 Task: Search one way flight ticket for 3 adults, 3 children in business from Marion: Veterans Airport Of Southern Illinois (williamson County Regional Airport) to Raleigh: Raleigh-durham International Airport on 8-5-2023. Choice of flights is Singapure airlines. Number of bags: 4 checked bags. Price is upto 94000. Outbound departure time preference is 21:45.
Action: Mouse moved to (267, 260)
Screenshot: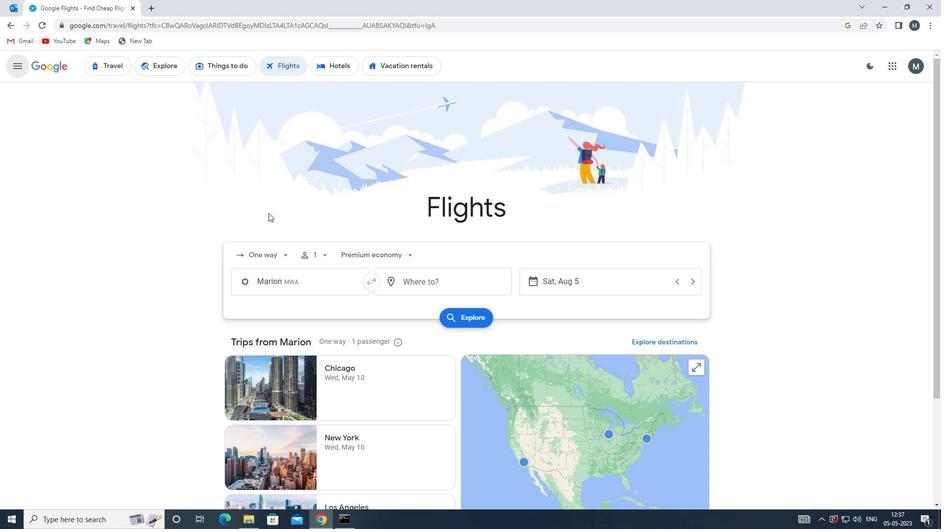 
Action: Mouse pressed left at (267, 260)
Screenshot: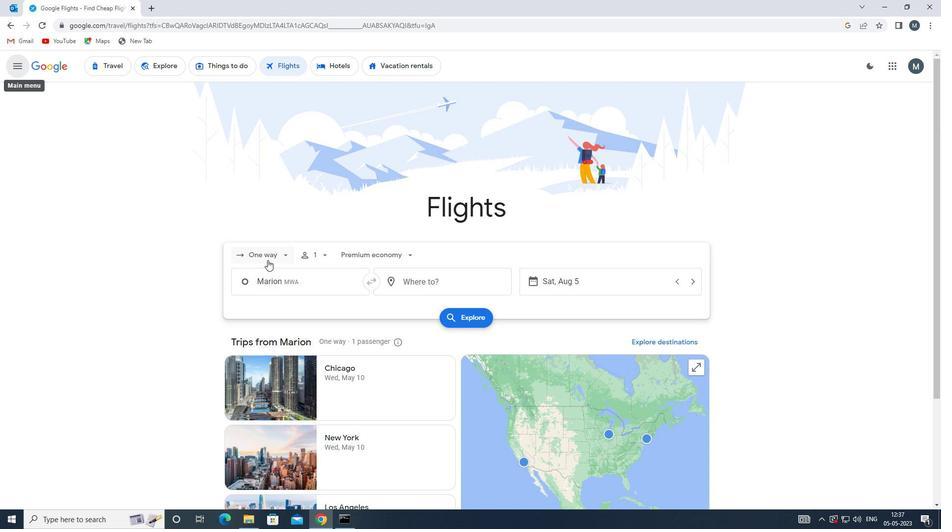 
Action: Mouse moved to (264, 302)
Screenshot: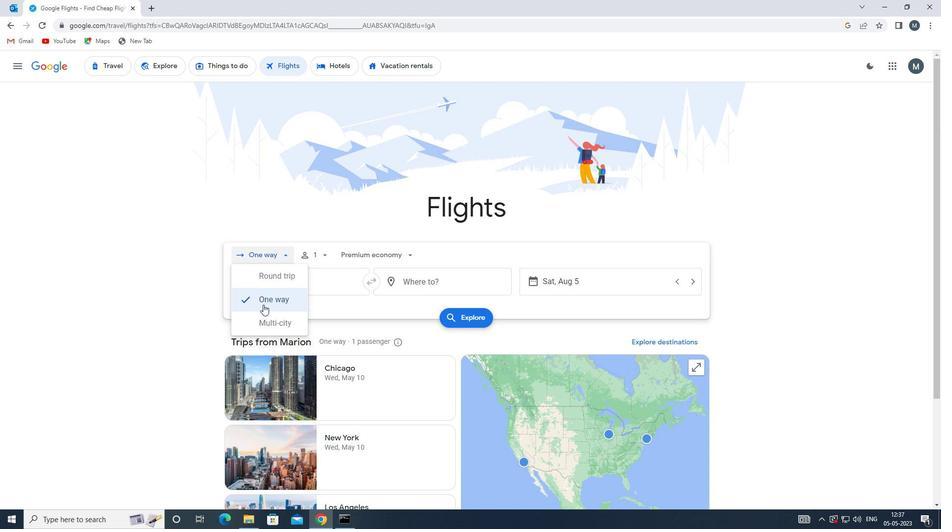 
Action: Mouse pressed left at (264, 302)
Screenshot: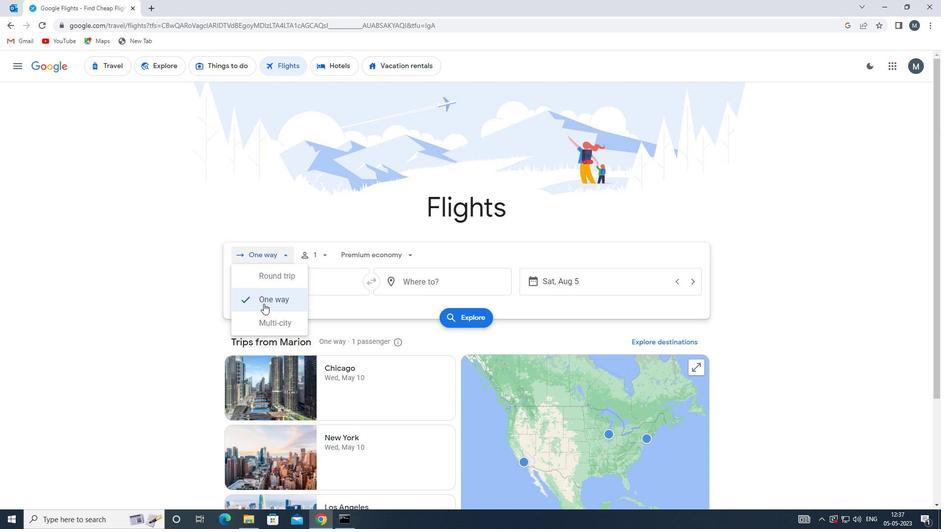 
Action: Mouse moved to (322, 257)
Screenshot: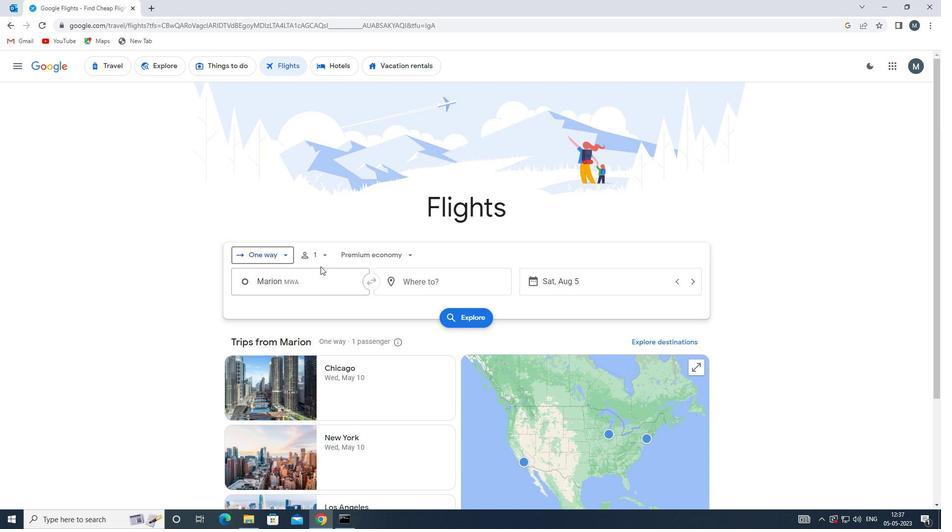 
Action: Mouse pressed left at (322, 257)
Screenshot: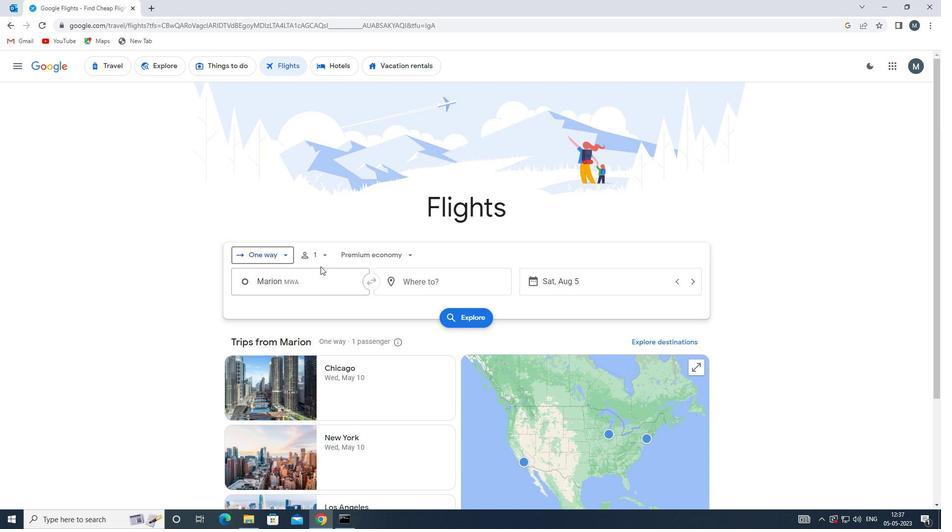 
Action: Mouse moved to (397, 280)
Screenshot: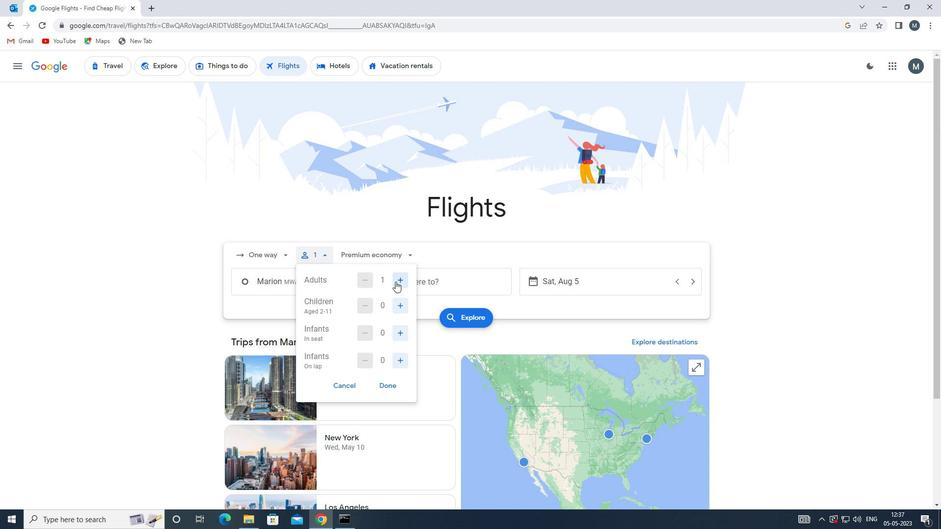
Action: Mouse pressed left at (397, 280)
Screenshot: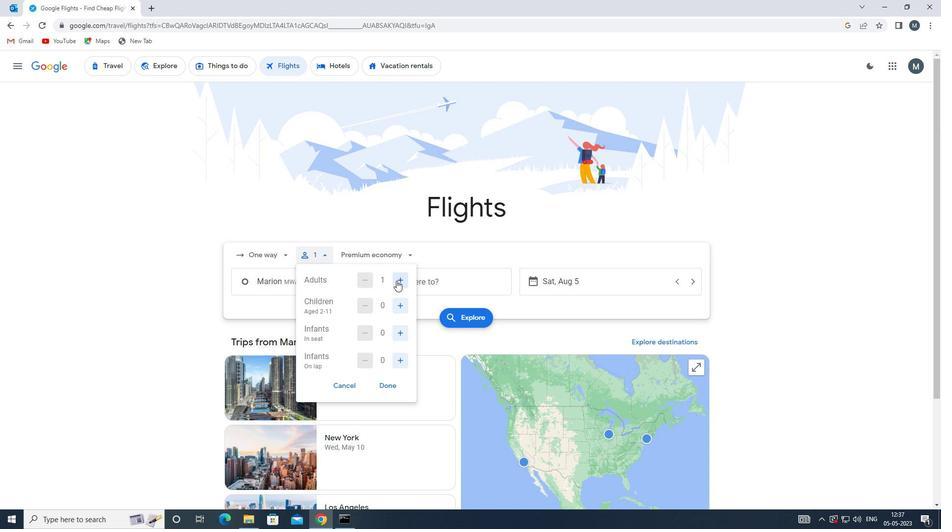 
Action: Mouse moved to (397, 280)
Screenshot: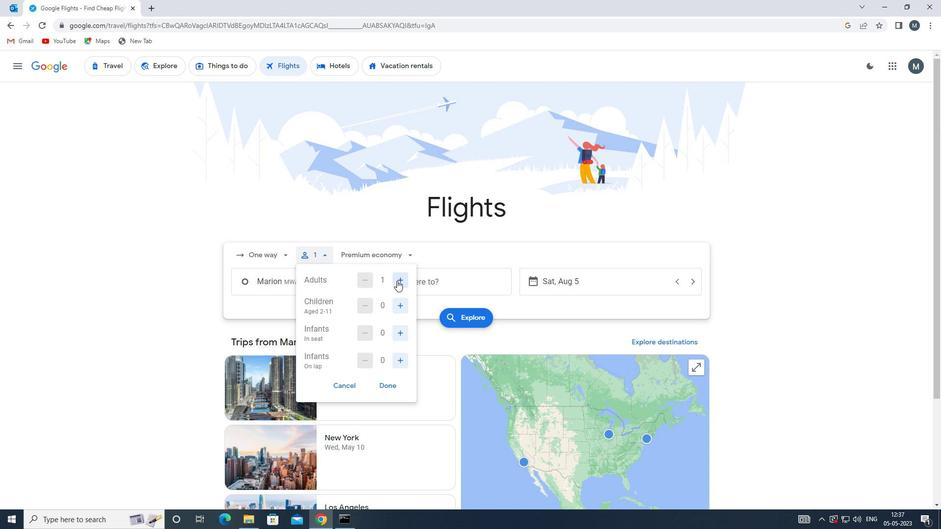 
Action: Mouse pressed left at (397, 280)
Screenshot: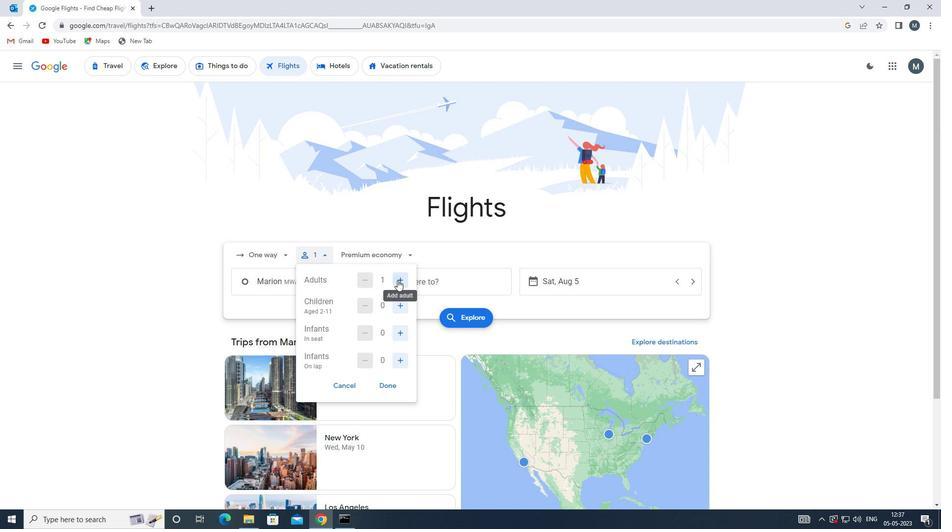 
Action: Mouse moved to (403, 306)
Screenshot: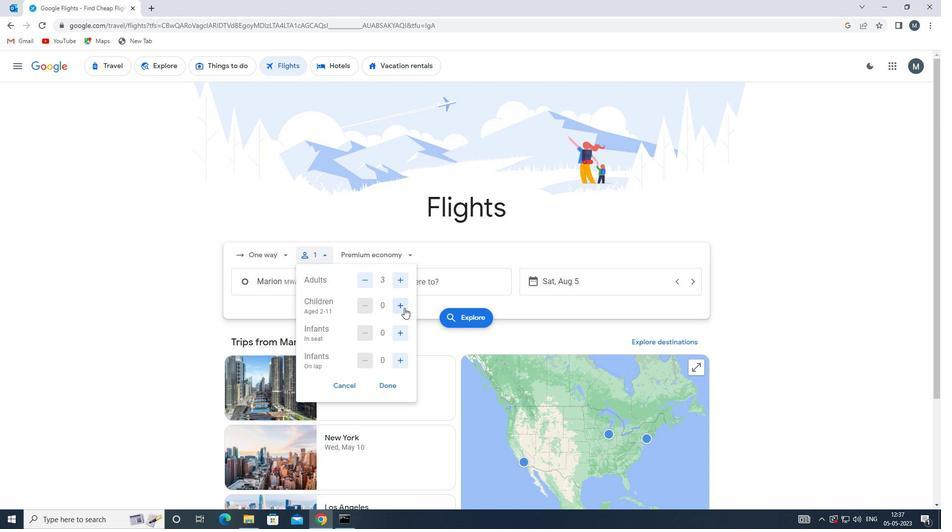 
Action: Mouse pressed left at (403, 306)
Screenshot: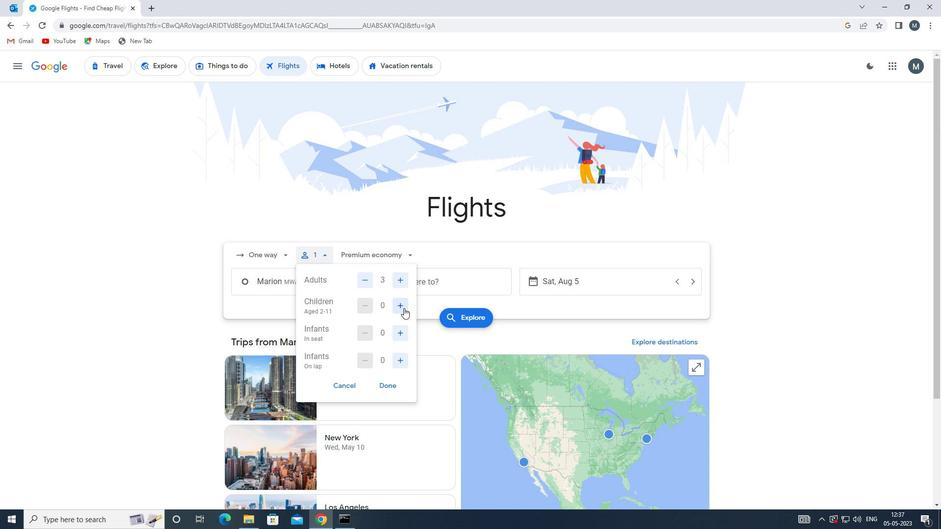 
Action: Mouse pressed left at (403, 306)
Screenshot: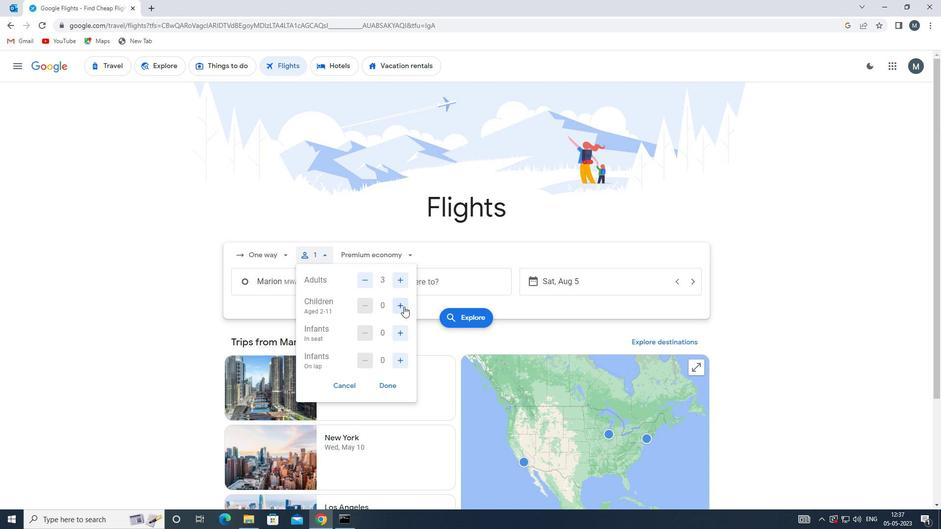 
Action: Mouse moved to (403, 306)
Screenshot: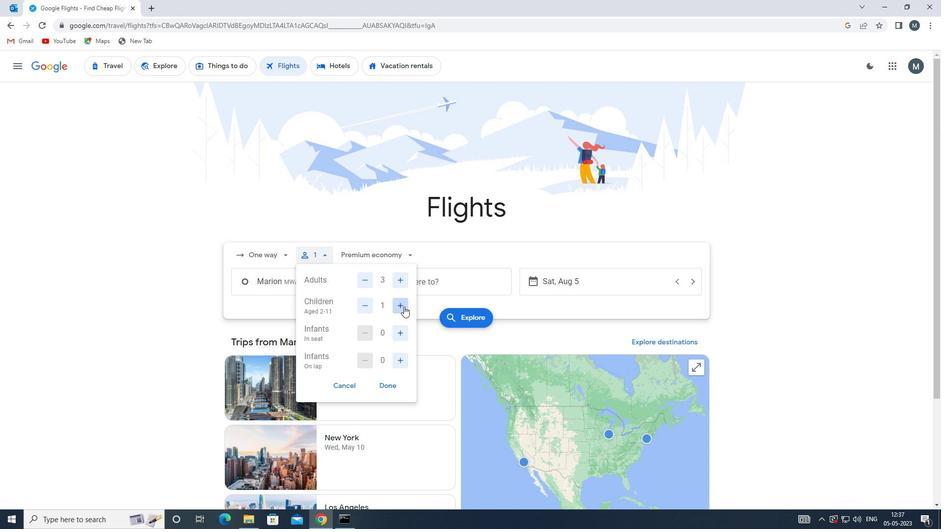 
Action: Mouse pressed left at (403, 306)
Screenshot: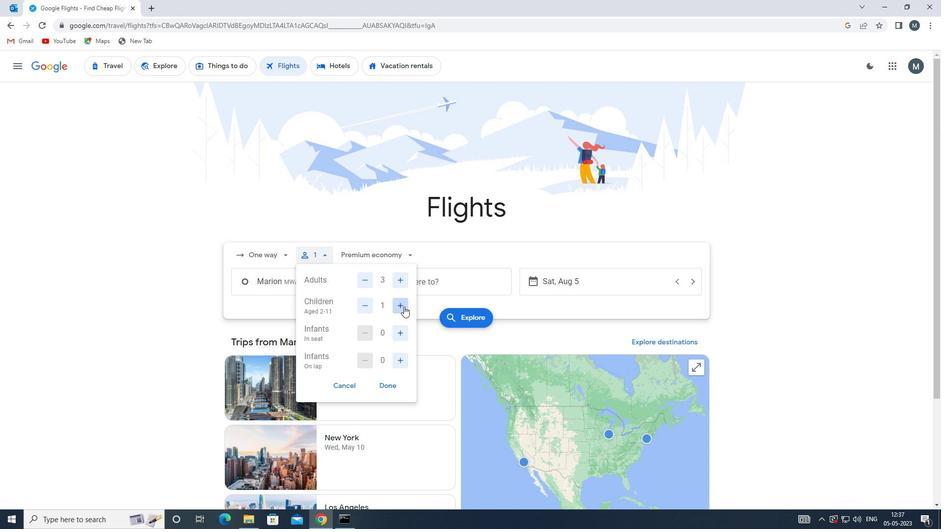 
Action: Mouse moved to (391, 386)
Screenshot: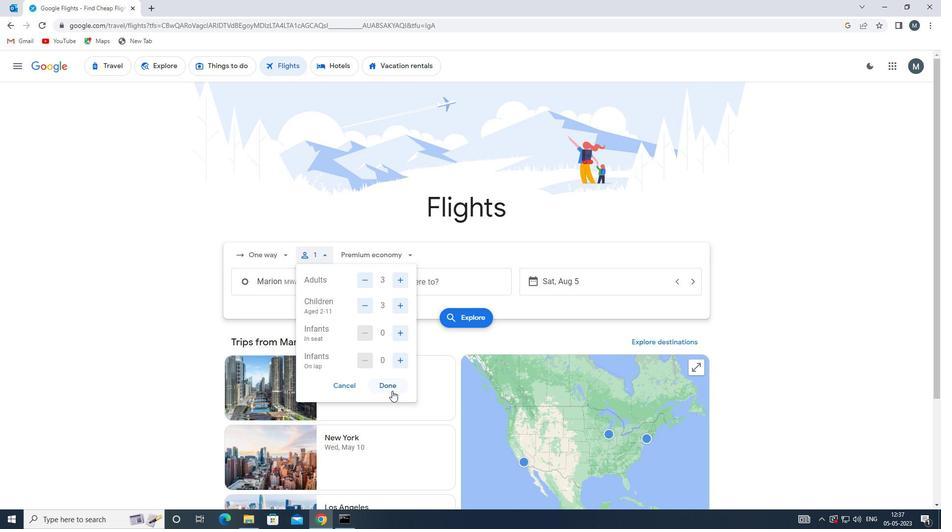
Action: Mouse pressed left at (391, 386)
Screenshot: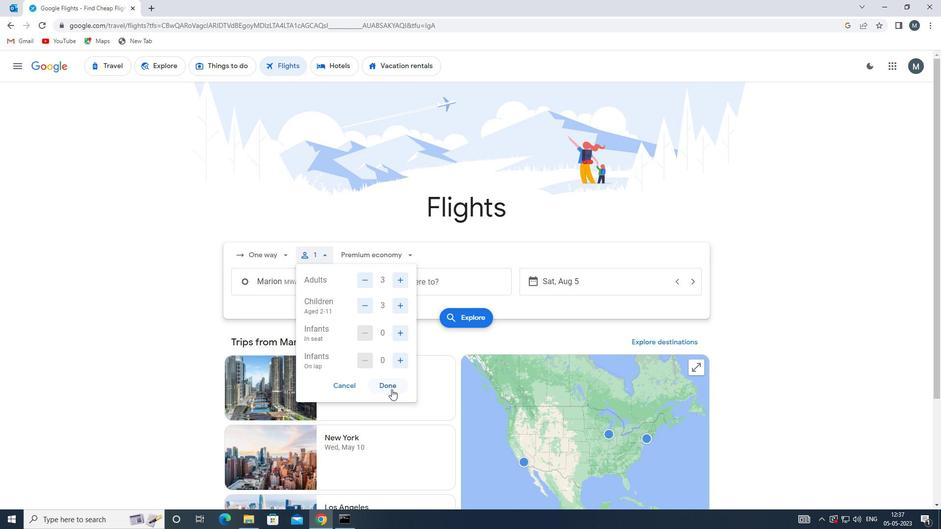 
Action: Mouse moved to (367, 255)
Screenshot: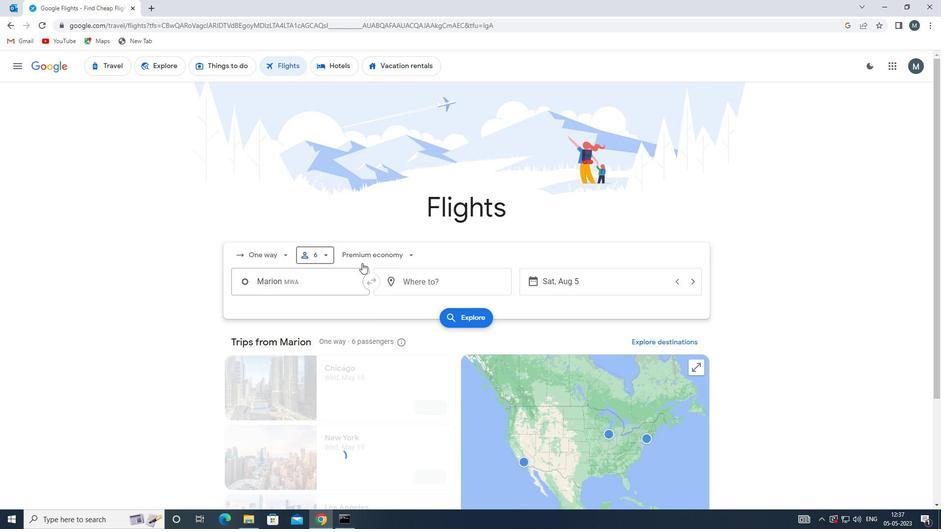 
Action: Mouse pressed left at (367, 255)
Screenshot: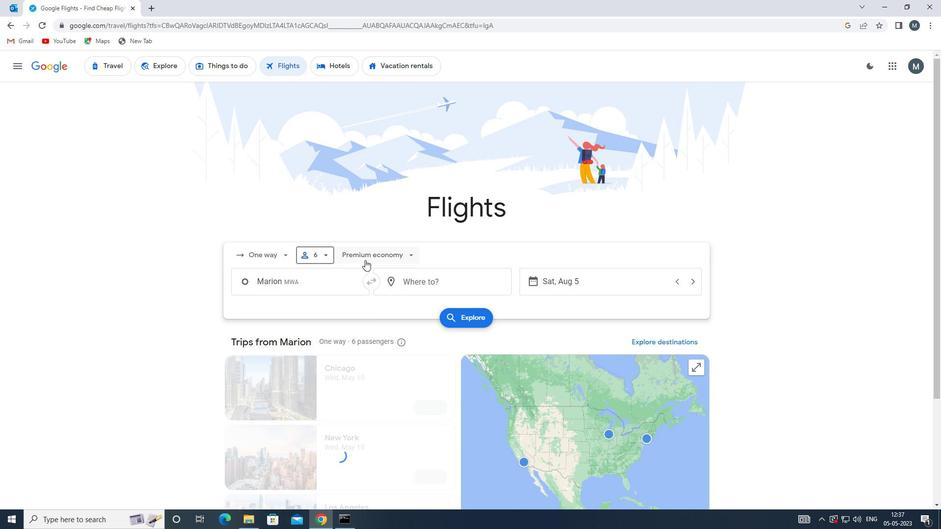
Action: Mouse moved to (377, 323)
Screenshot: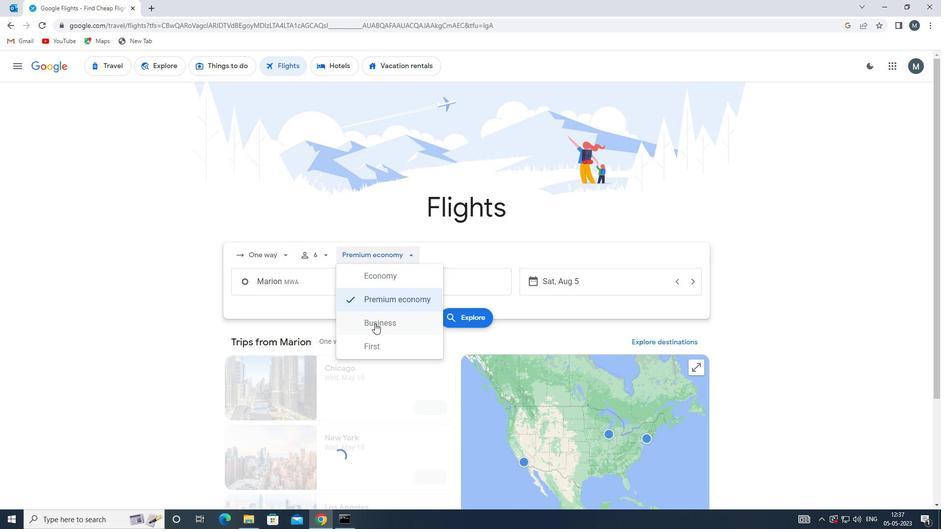 
Action: Mouse pressed left at (377, 323)
Screenshot: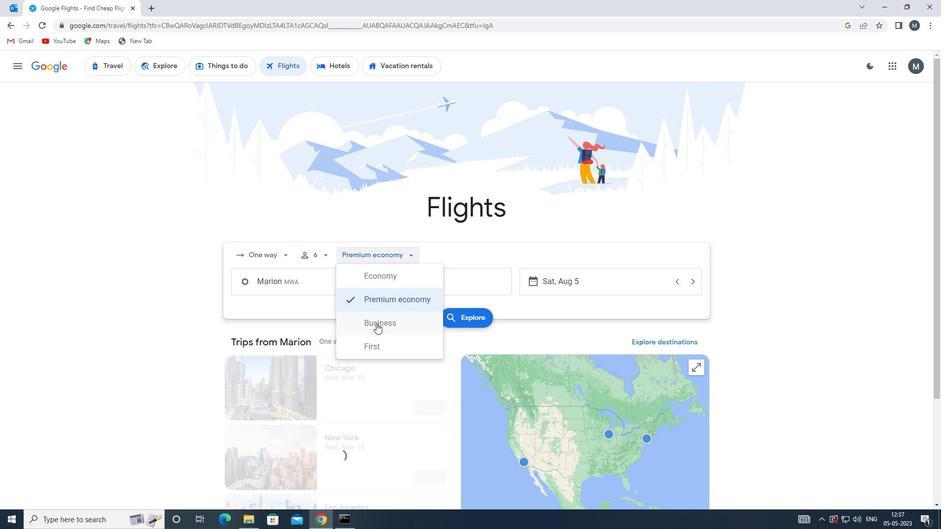 
Action: Mouse moved to (302, 282)
Screenshot: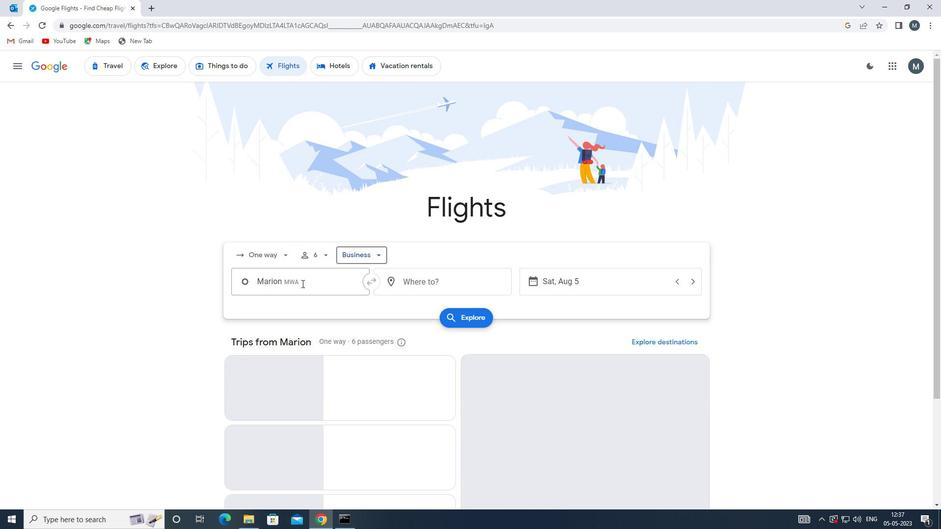 
Action: Mouse pressed left at (302, 282)
Screenshot: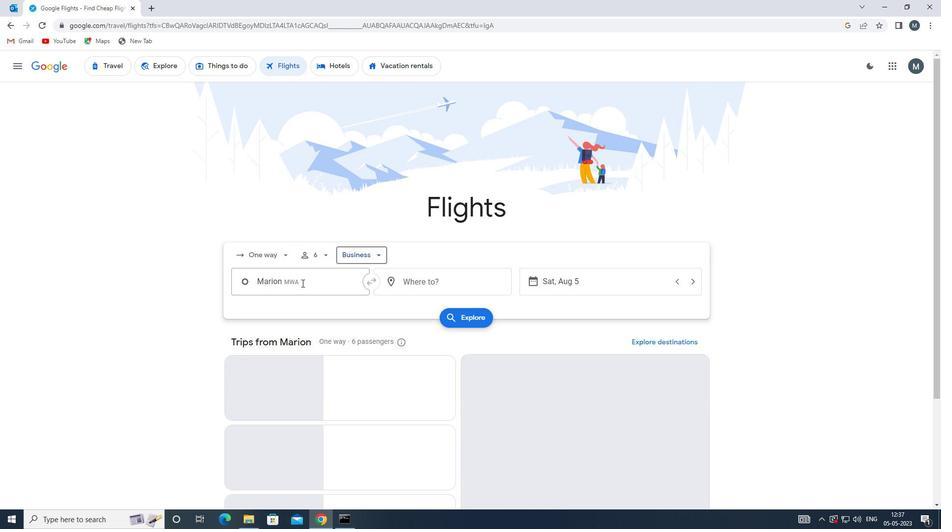 
Action: Key pressed mwa
Screenshot: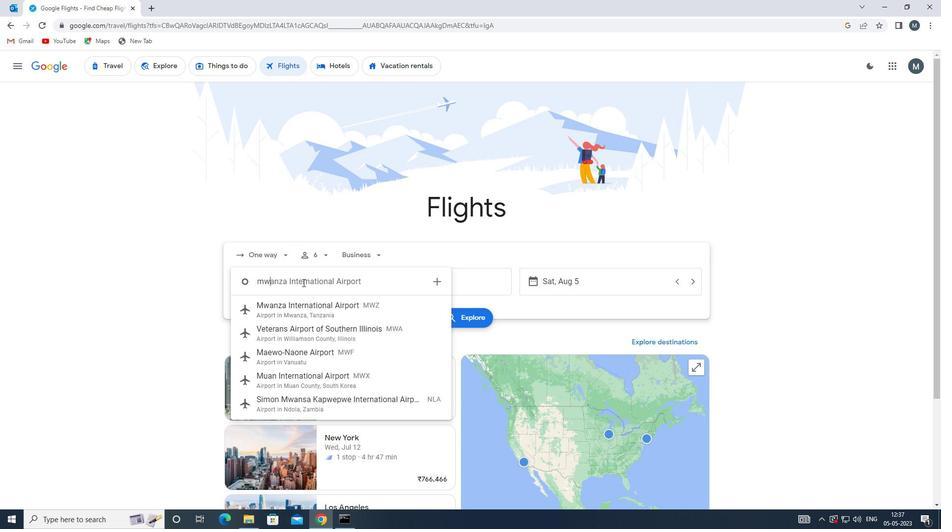 
Action: Mouse moved to (329, 307)
Screenshot: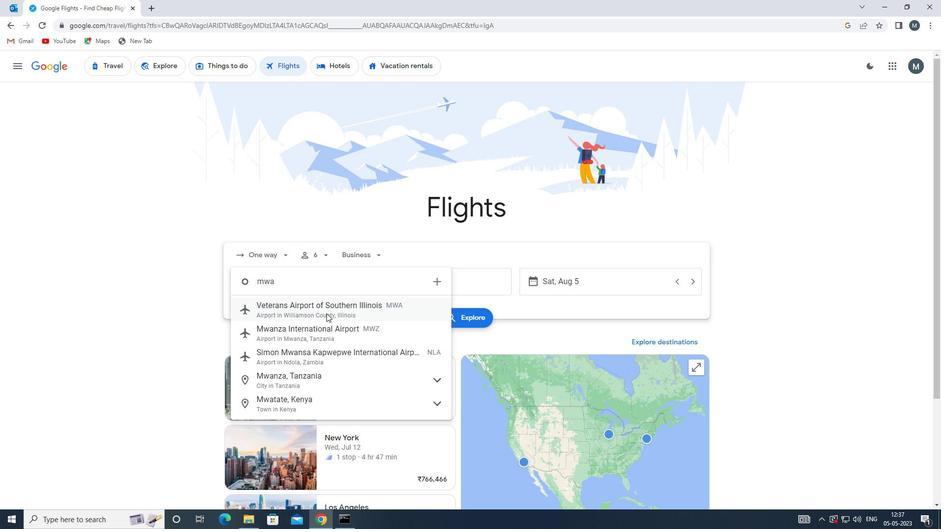 
Action: Mouse pressed left at (329, 307)
Screenshot: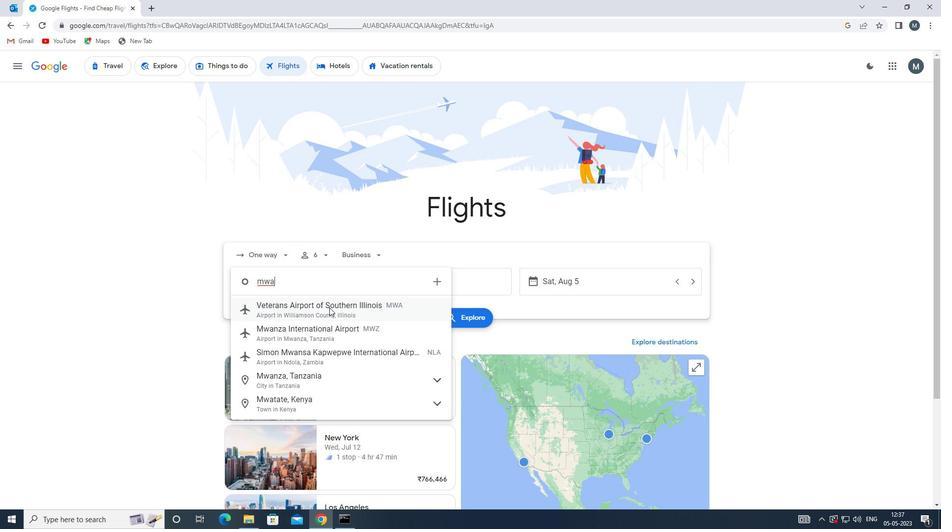
Action: Mouse moved to (440, 282)
Screenshot: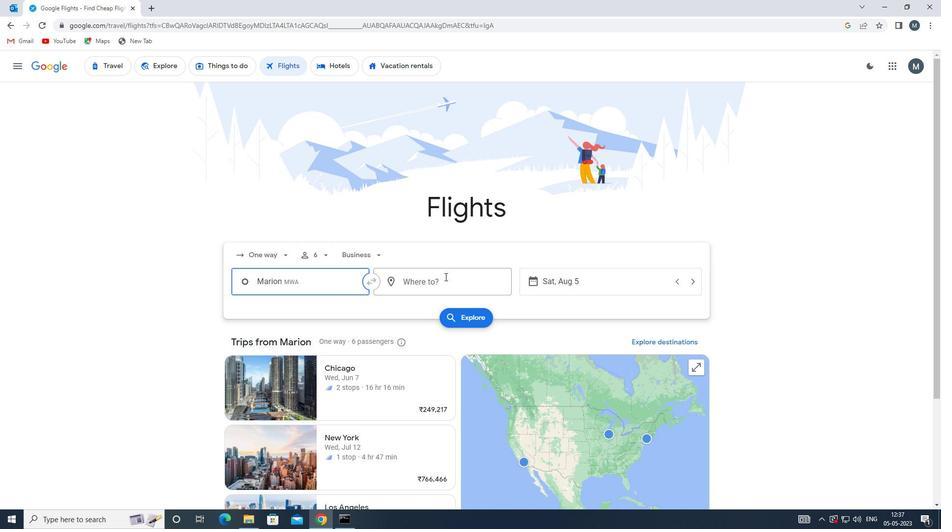 
Action: Mouse pressed left at (440, 282)
Screenshot: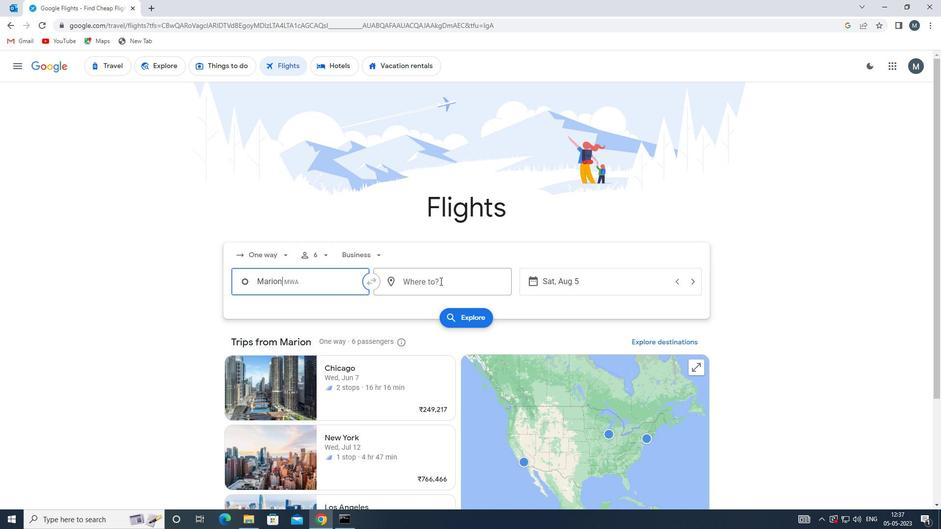 
Action: Key pressed rdu
Screenshot: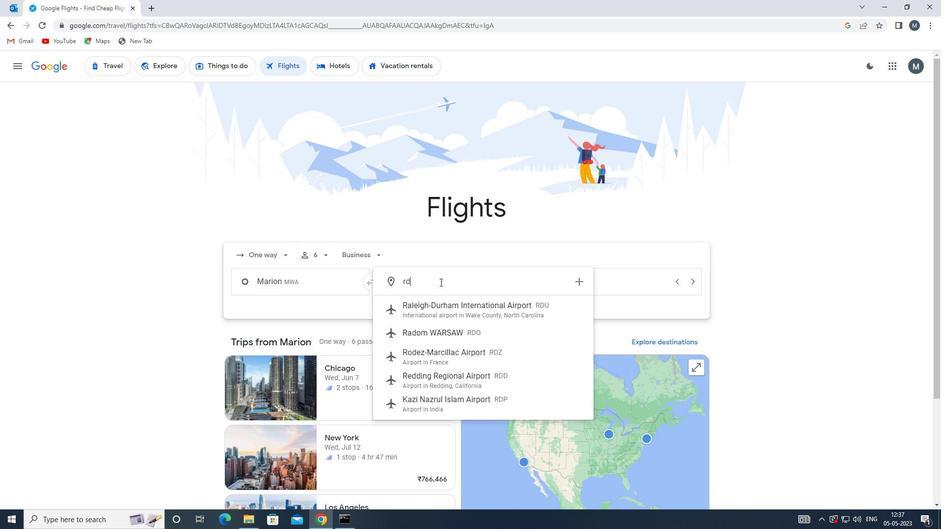 
Action: Mouse moved to (440, 313)
Screenshot: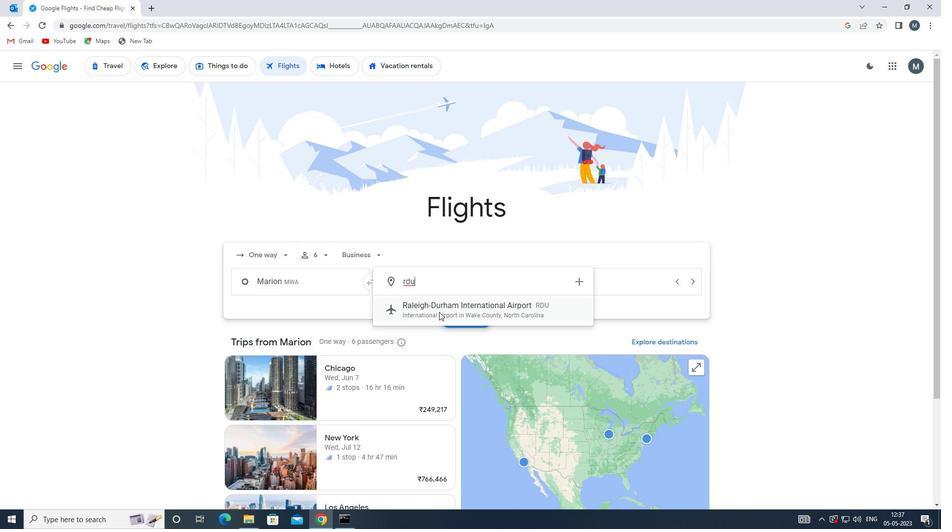 
Action: Mouse pressed left at (440, 313)
Screenshot: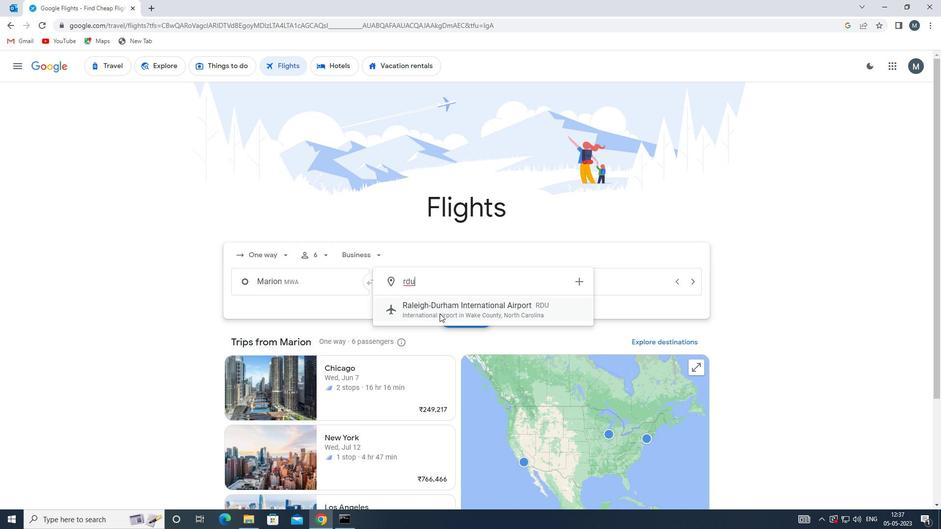 
Action: Mouse moved to (545, 284)
Screenshot: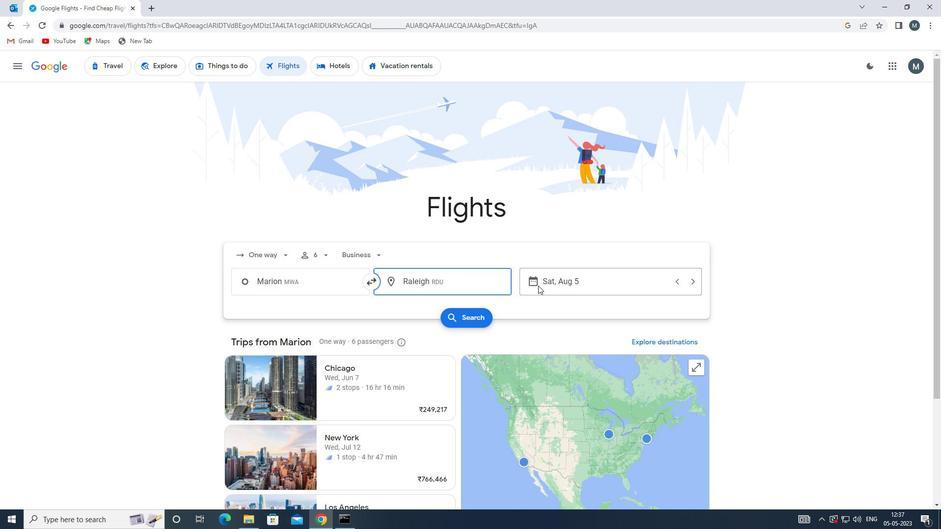 
Action: Mouse pressed left at (545, 284)
Screenshot: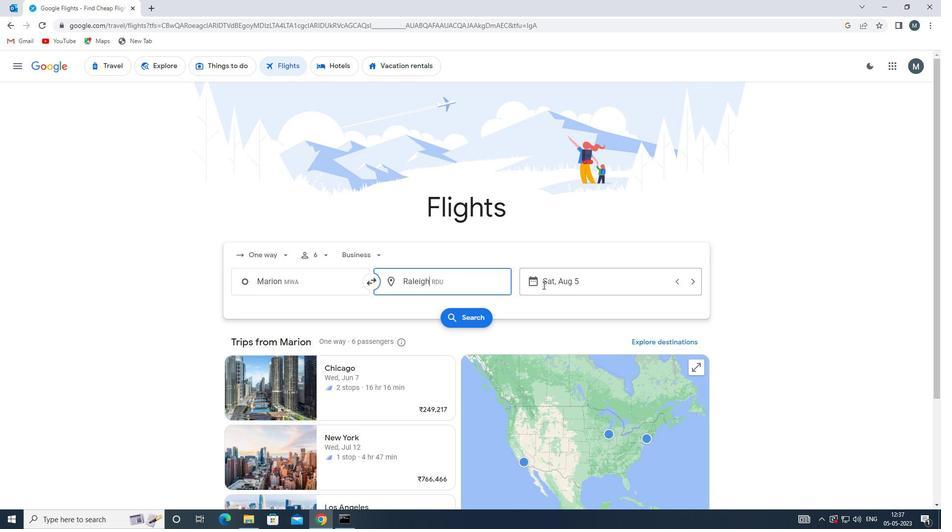 
Action: Mouse moved to (497, 334)
Screenshot: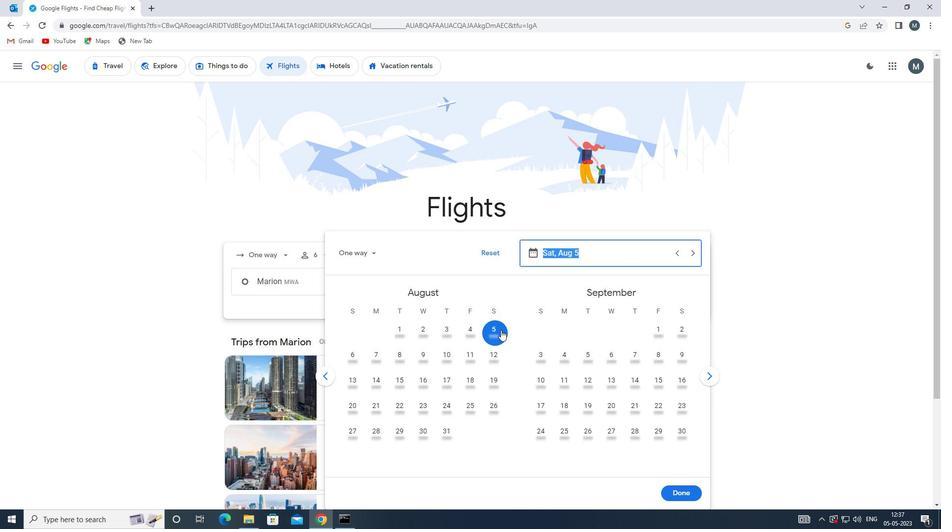 
Action: Mouse pressed left at (497, 334)
Screenshot: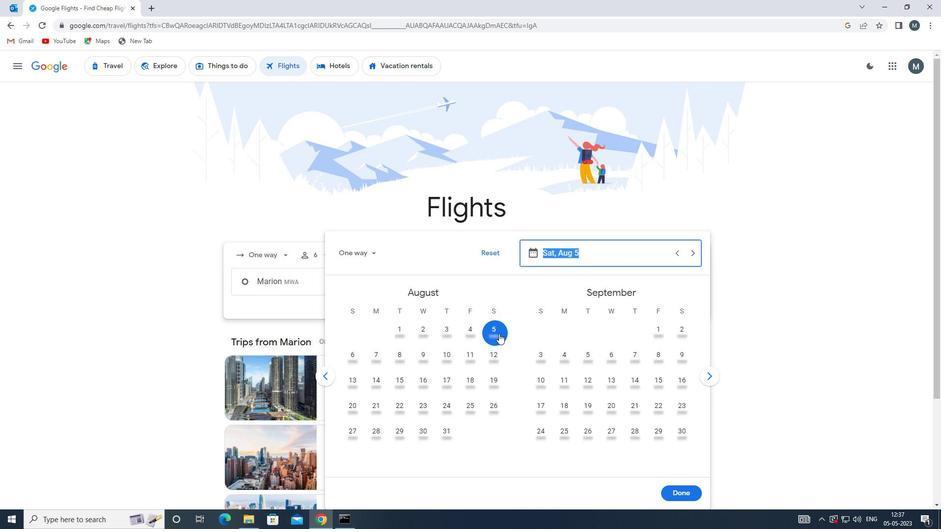 
Action: Mouse moved to (680, 494)
Screenshot: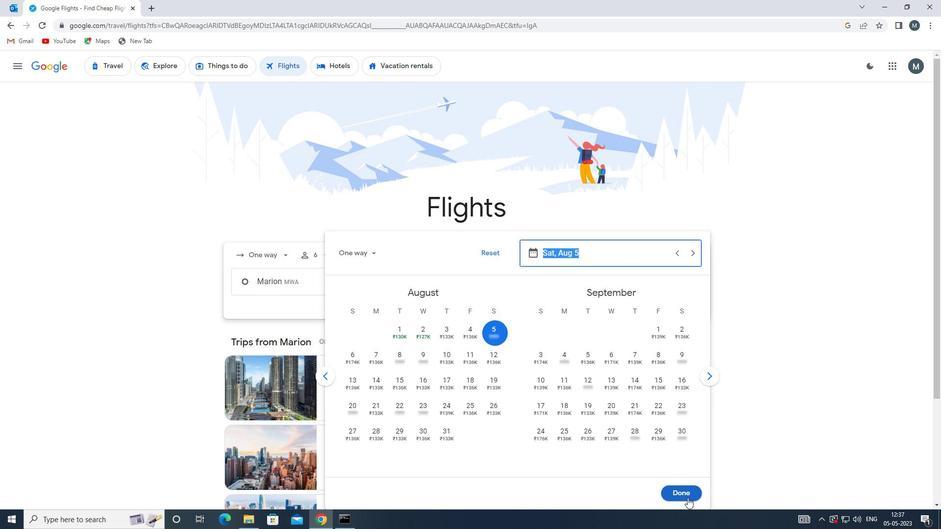 
Action: Mouse pressed left at (680, 494)
Screenshot: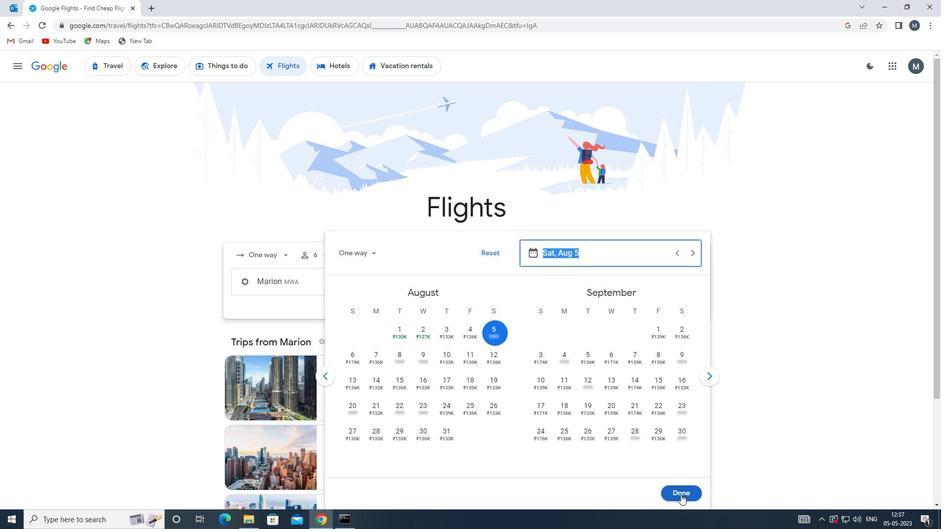 
Action: Mouse moved to (471, 314)
Screenshot: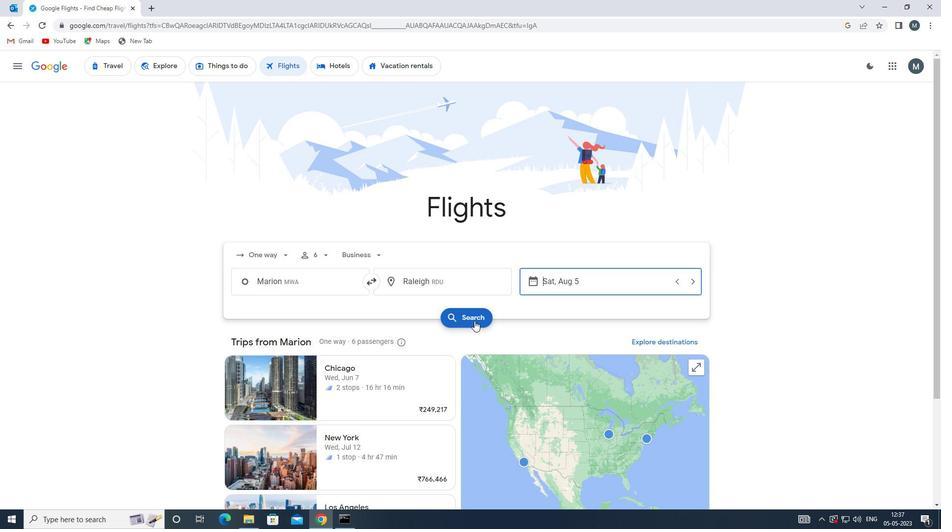 
Action: Mouse pressed left at (471, 314)
Screenshot: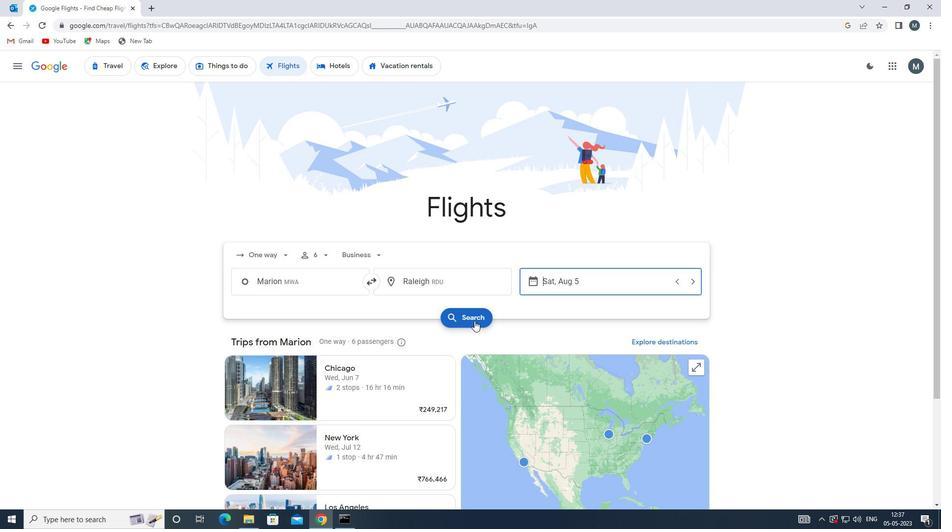 
Action: Mouse moved to (243, 151)
Screenshot: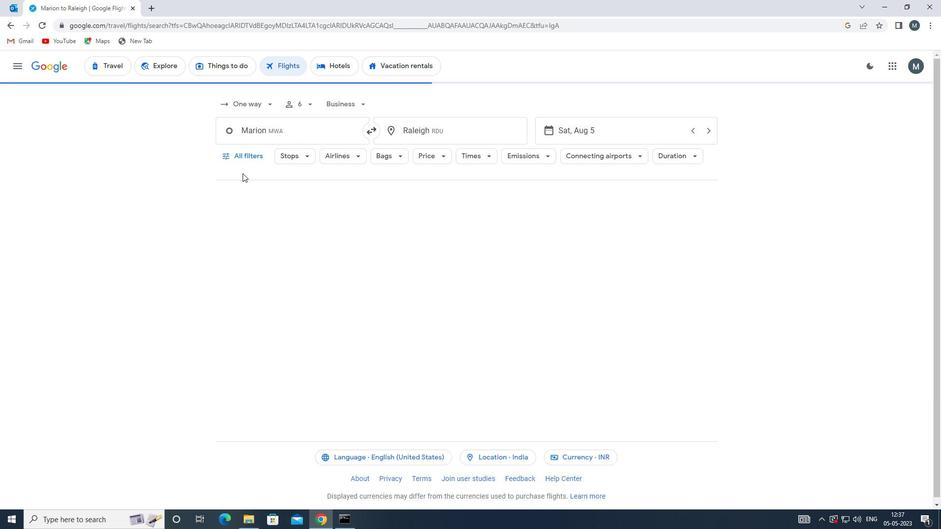 
Action: Mouse pressed left at (243, 151)
Screenshot: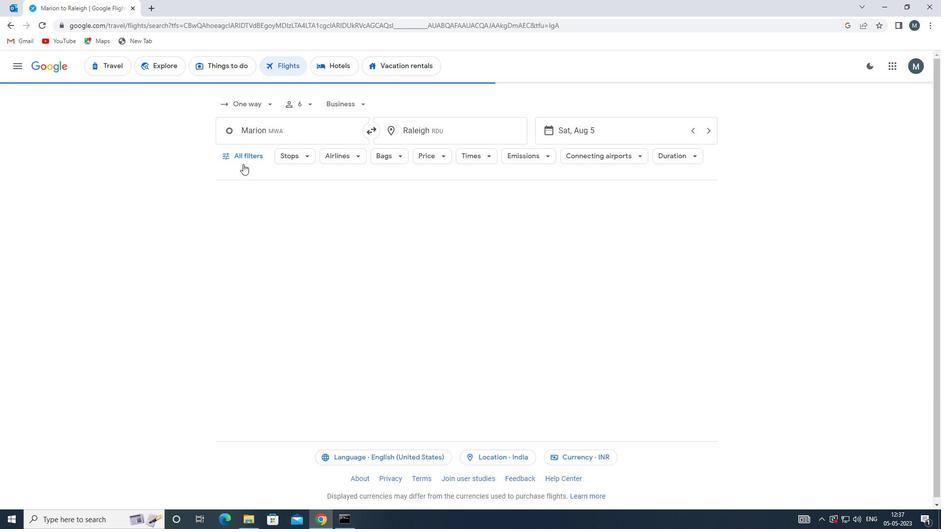 
Action: Mouse moved to (257, 251)
Screenshot: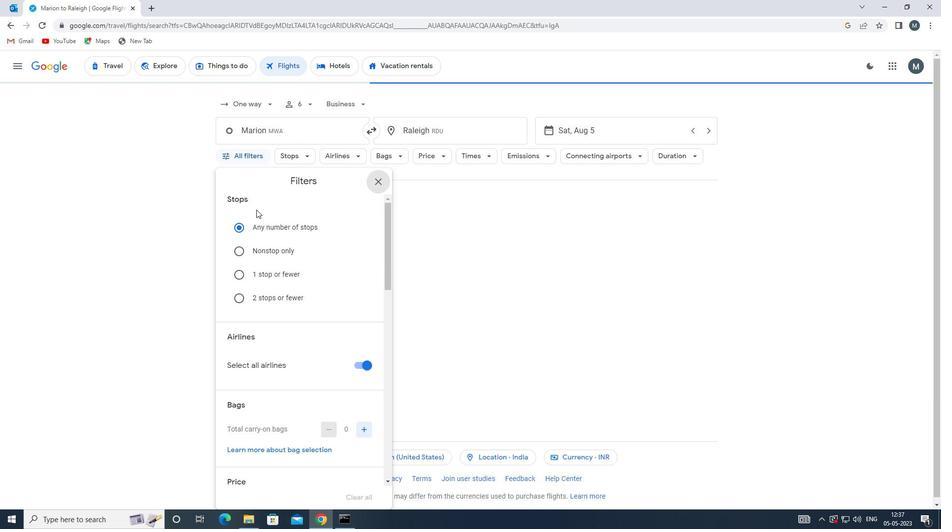 
Action: Mouse scrolled (257, 250) with delta (0, 0)
Screenshot: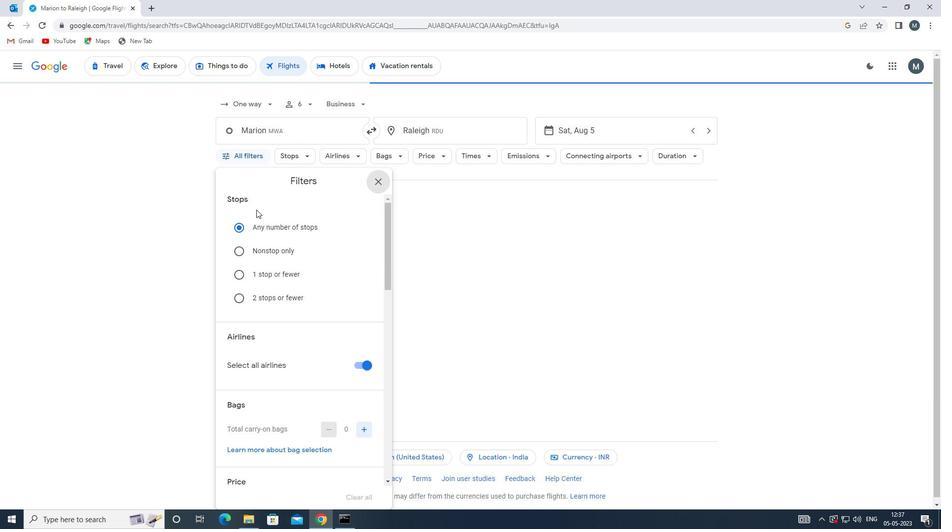 
Action: Mouse moved to (256, 259)
Screenshot: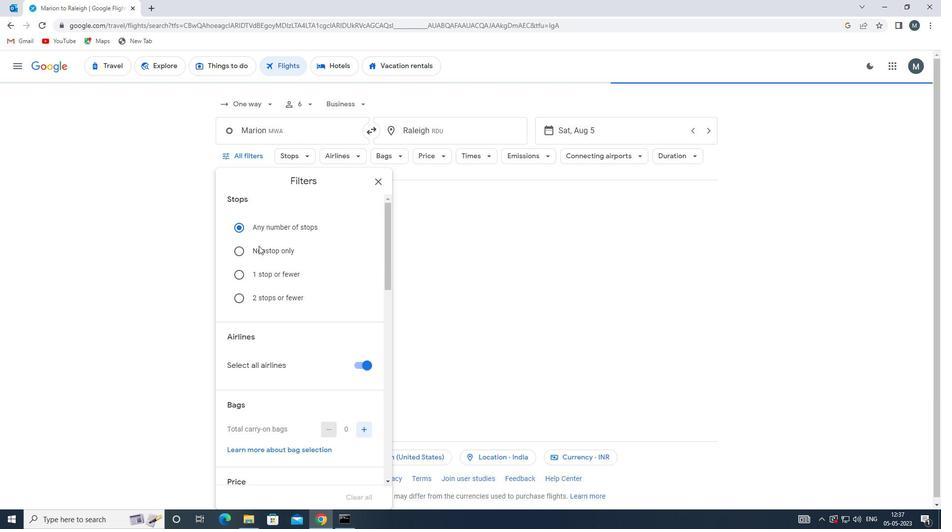 
Action: Mouse scrolled (256, 258) with delta (0, 0)
Screenshot: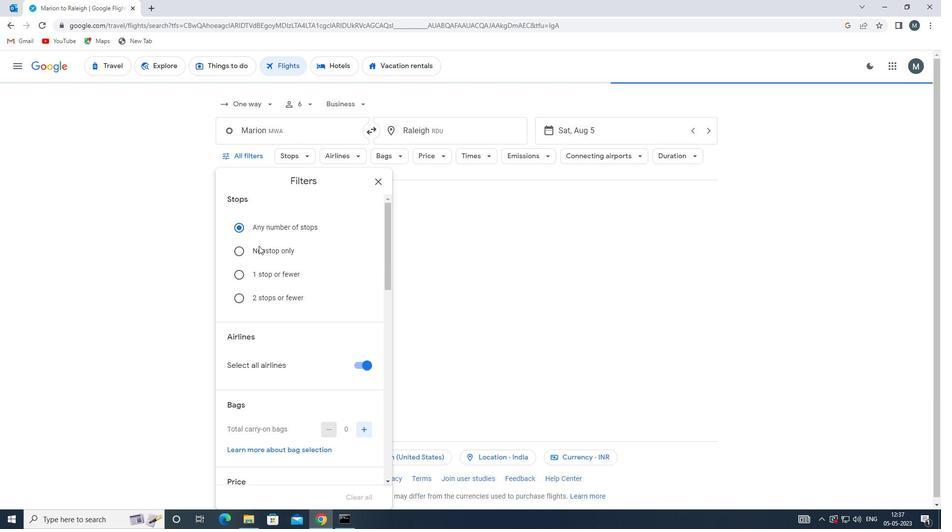 
Action: Mouse moved to (374, 269)
Screenshot: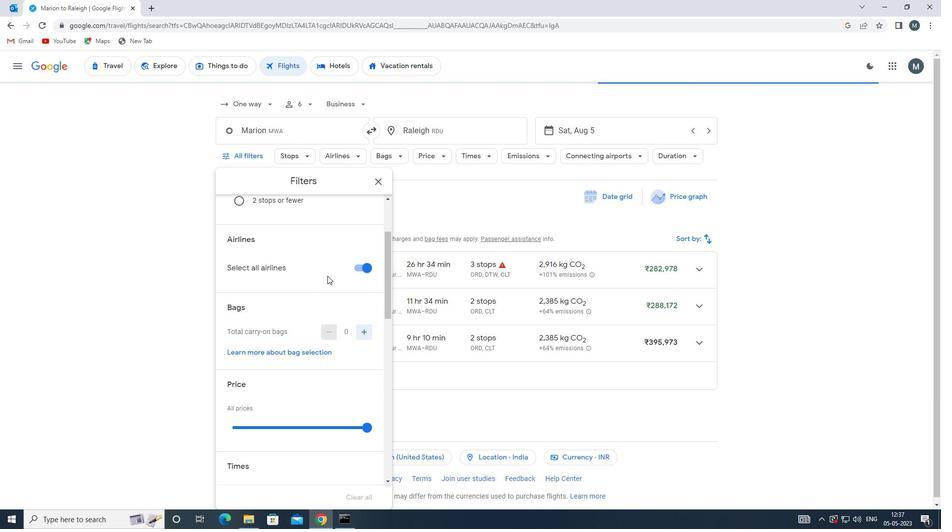
Action: Mouse pressed left at (374, 269)
Screenshot: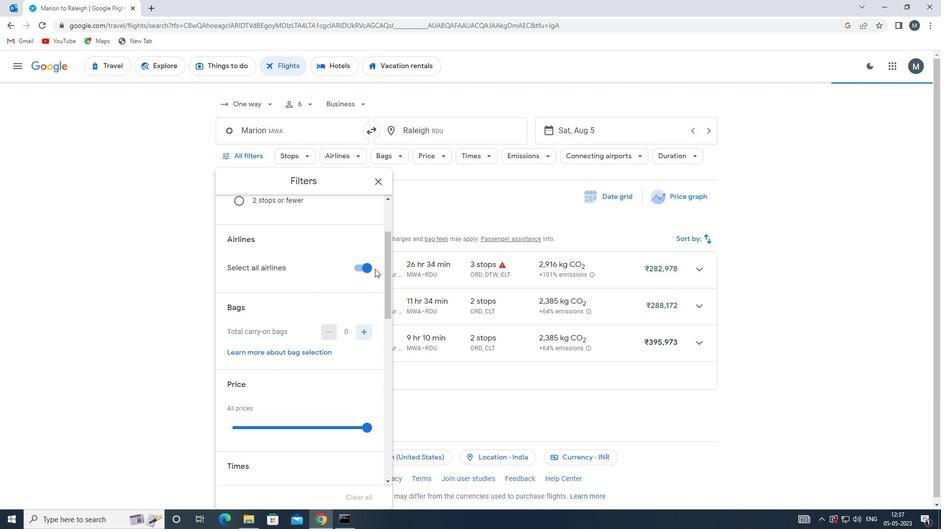 
Action: Mouse moved to (320, 288)
Screenshot: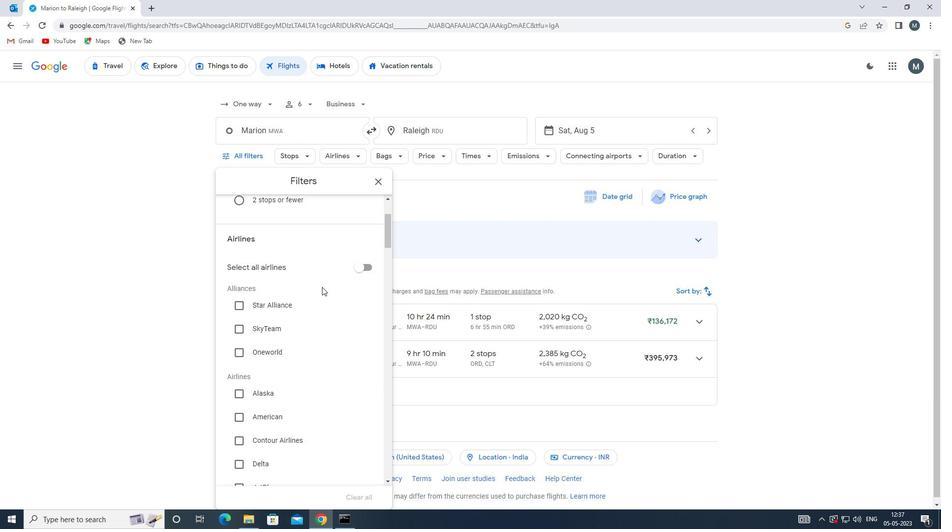 
Action: Mouse scrolled (320, 287) with delta (0, 0)
Screenshot: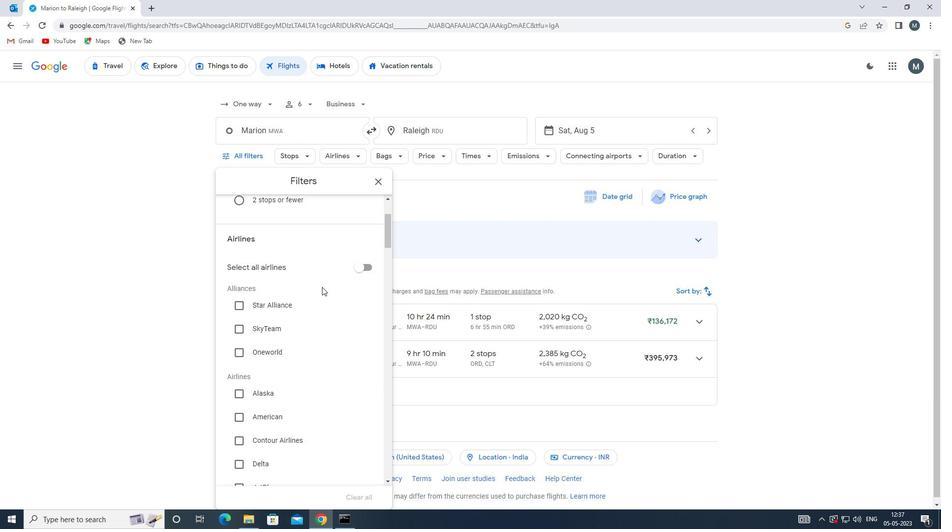 
Action: Mouse moved to (310, 296)
Screenshot: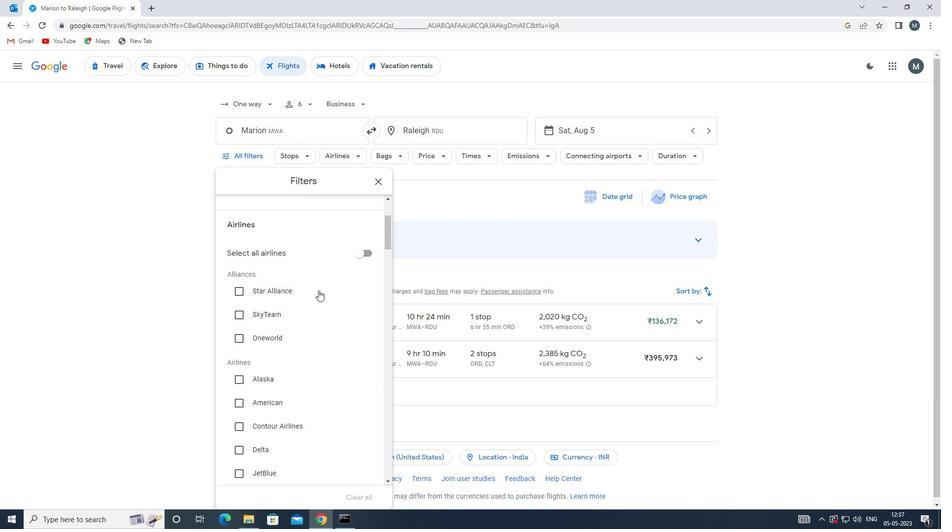 
Action: Mouse scrolled (310, 295) with delta (0, 0)
Screenshot: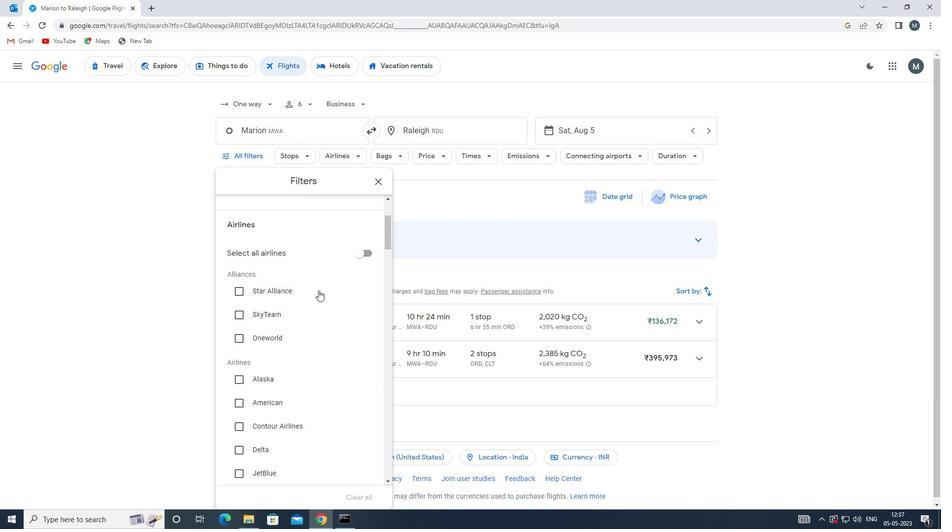 
Action: Mouse moved to (301, 305)
Screenshot: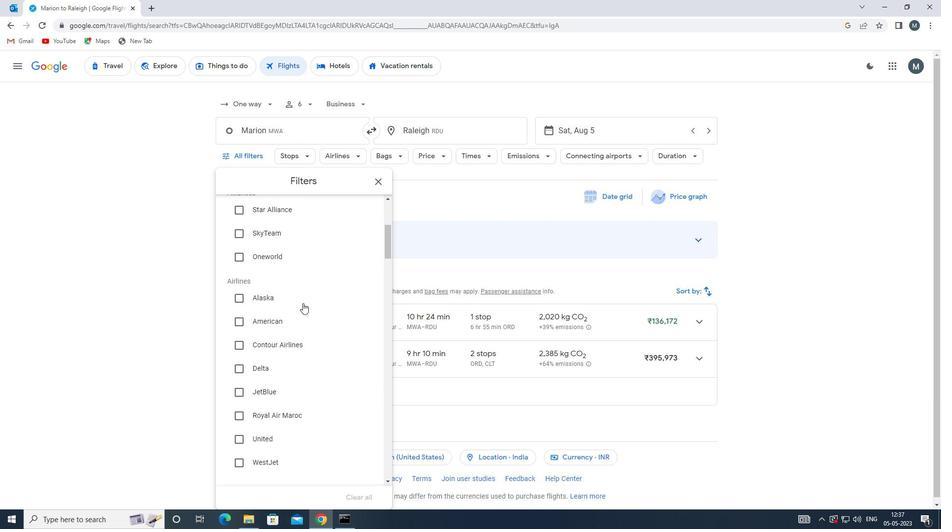 
Action: Mouse scrolled (301, 304) with delta (0, 0)
Screenshot: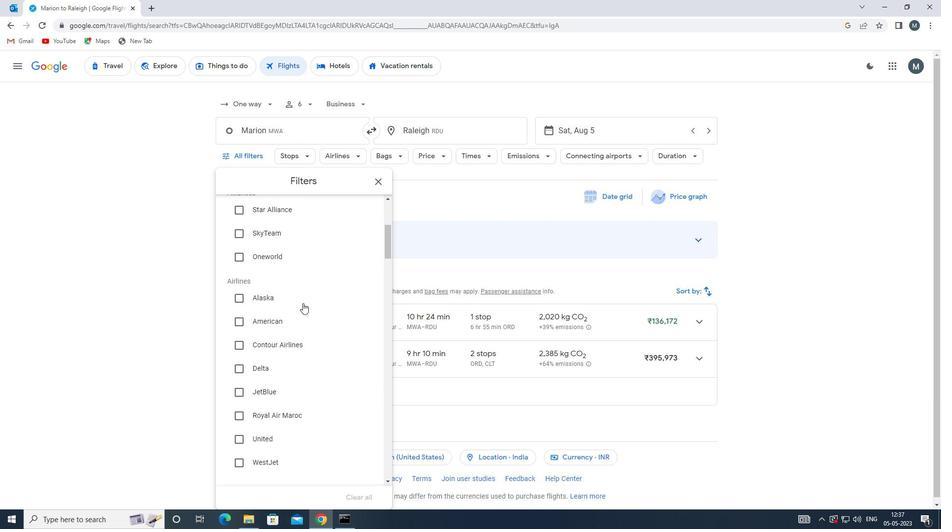 
Action: Mouse moved to (300, 307)
Screenshot: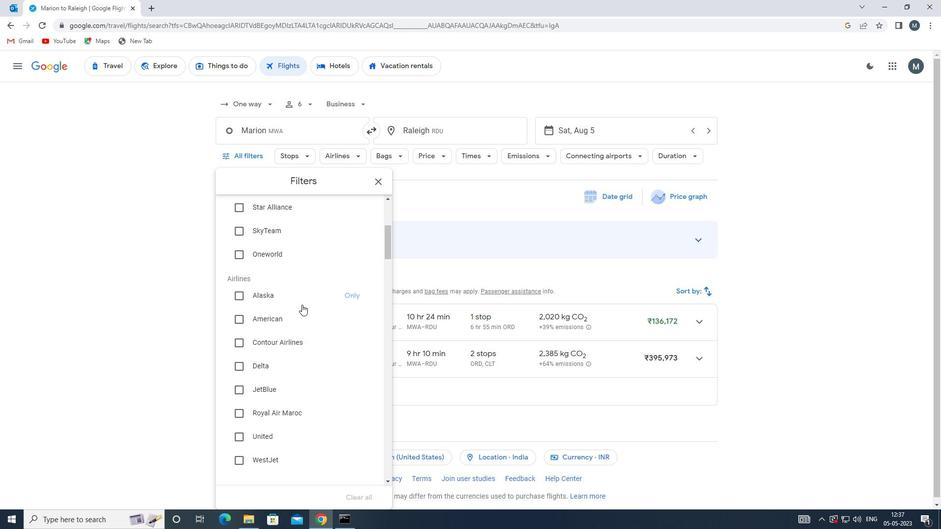 
Action: Mouse scrolled (300, 306) with delta (0, 0)
Screenshot: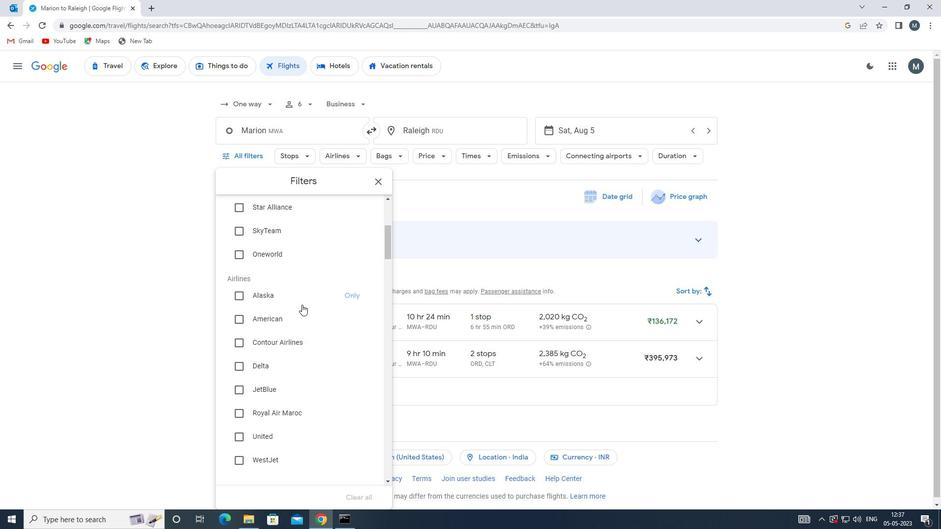 
Action: Mouse moved to (300, 307)
Screenshot: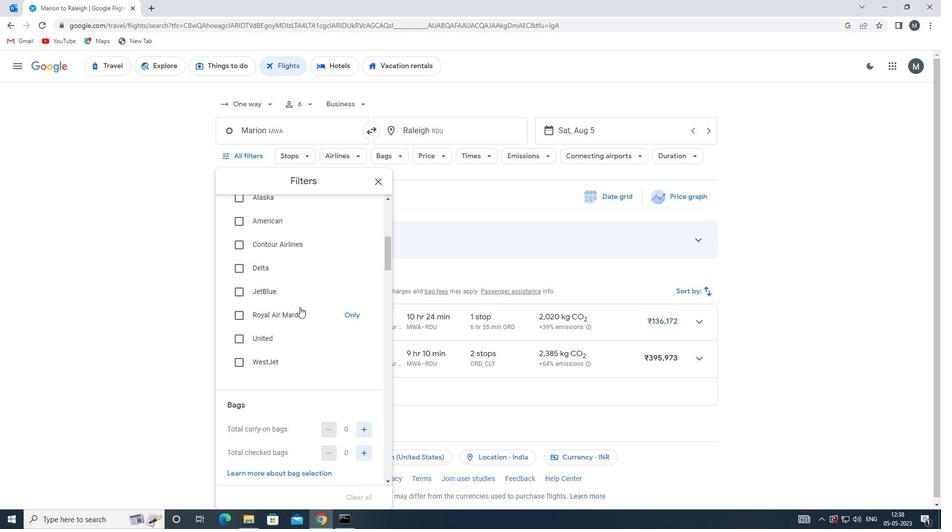 
Action: Mouse scrolled (300, 306) with delta (0, 0)
Screenshot: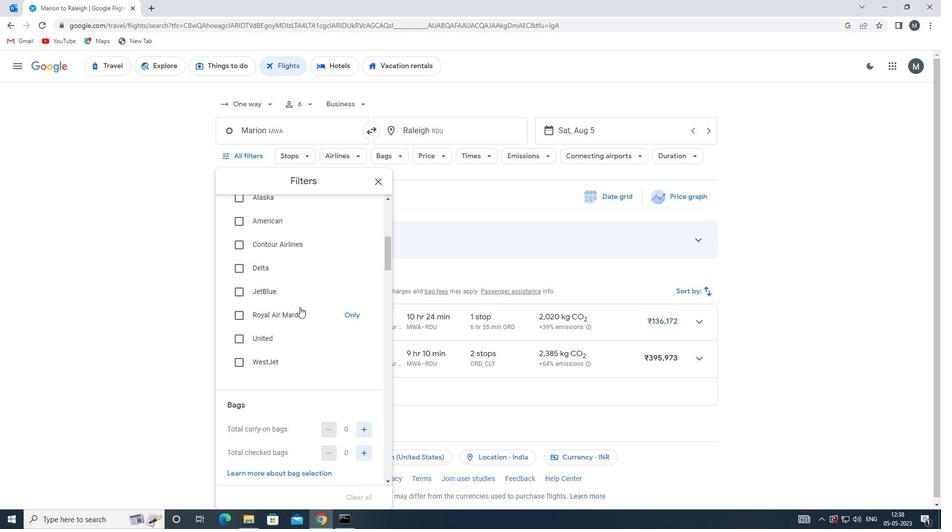 
Action: Mouse moved to (314, 303)
Screenshot: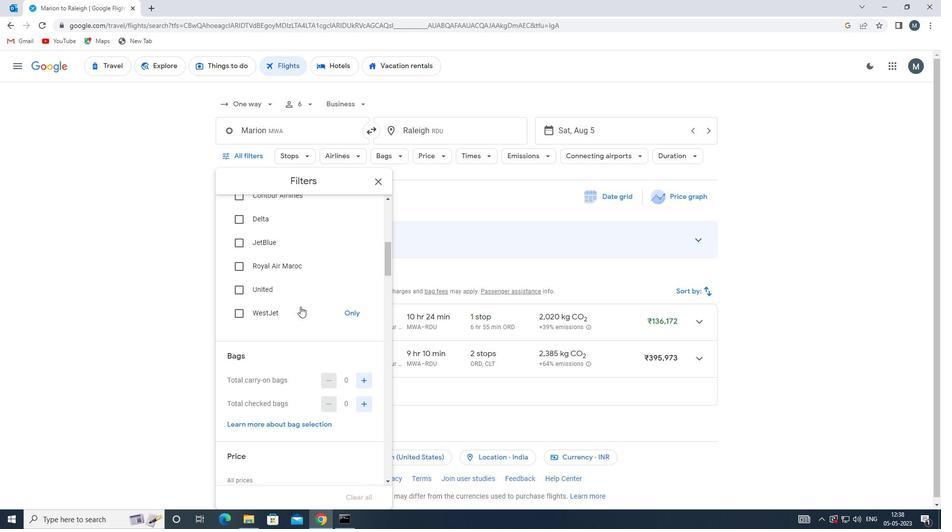 
Action: Mouse scrolled (314, 303) with delta (0, 0)
Screenshot: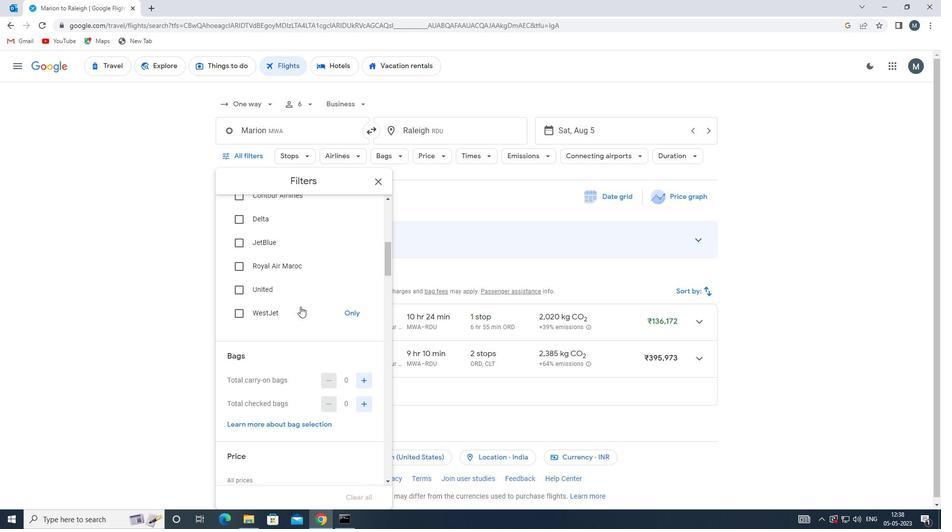 
Action: Mouse moved to (314, 303)
Screenshot: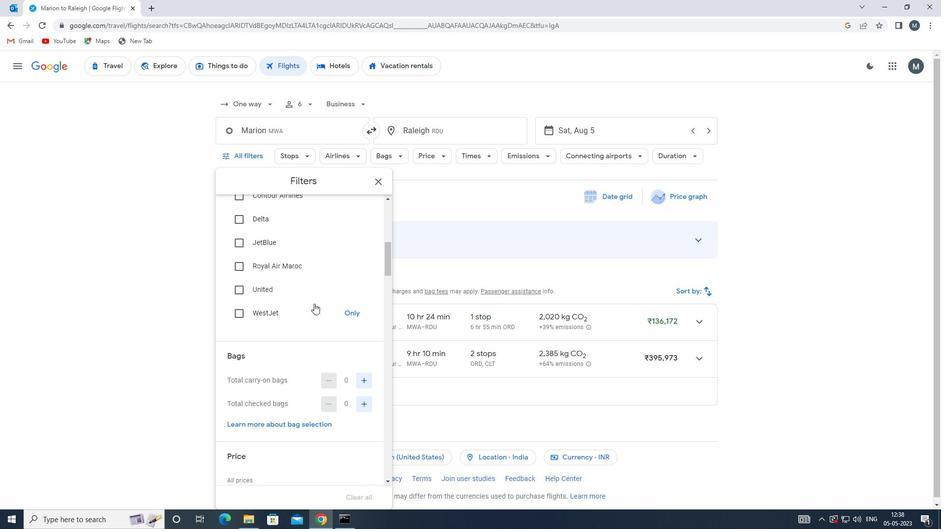 
Action: Mouse scrolled (314, 303) with delta (0, 0)
Screenshot: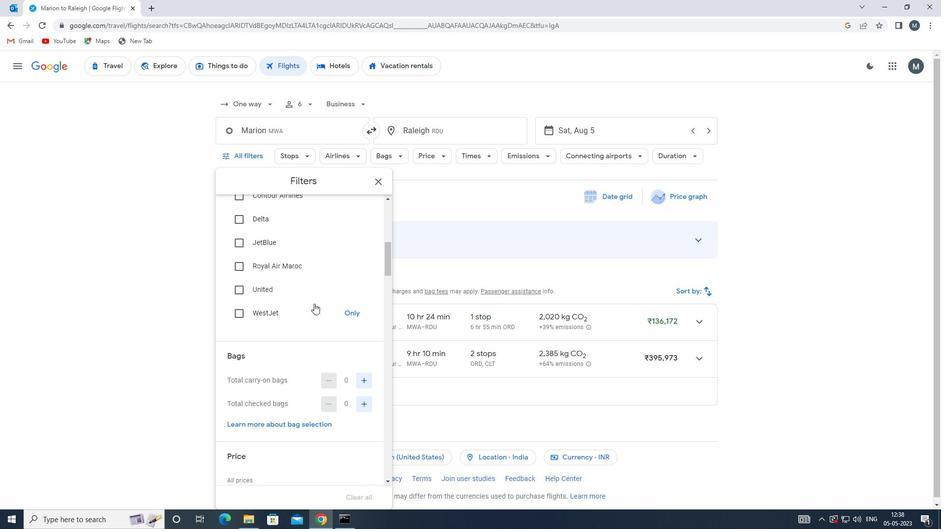 
Action: Mouse moved to (363, 307)
Screenshot: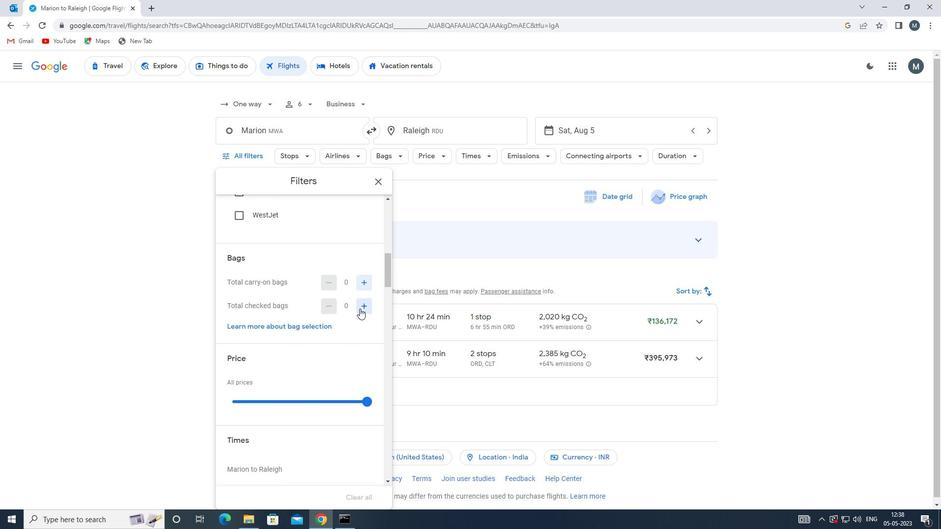 
Action: Mouse pressed left at (363, 307)
Screenshot: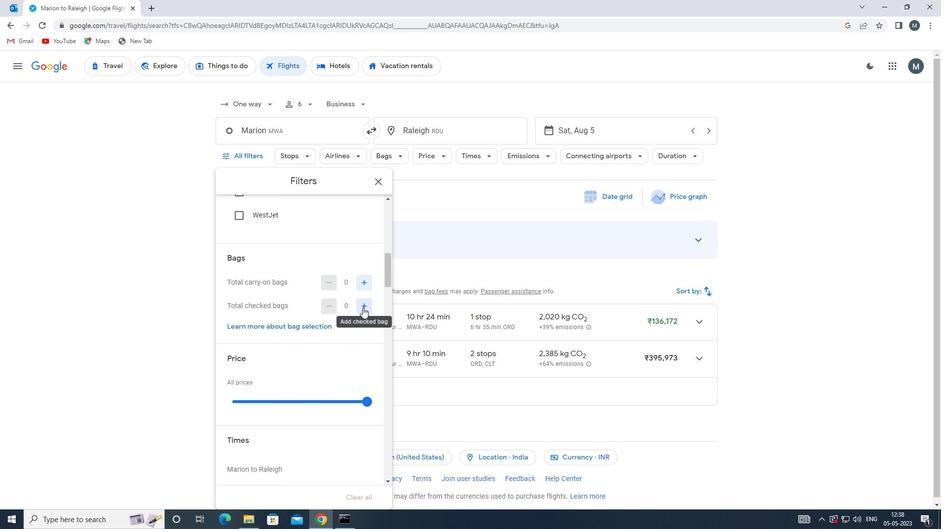 
Action: Mouse pressed left at (363, 307)
Screenshot: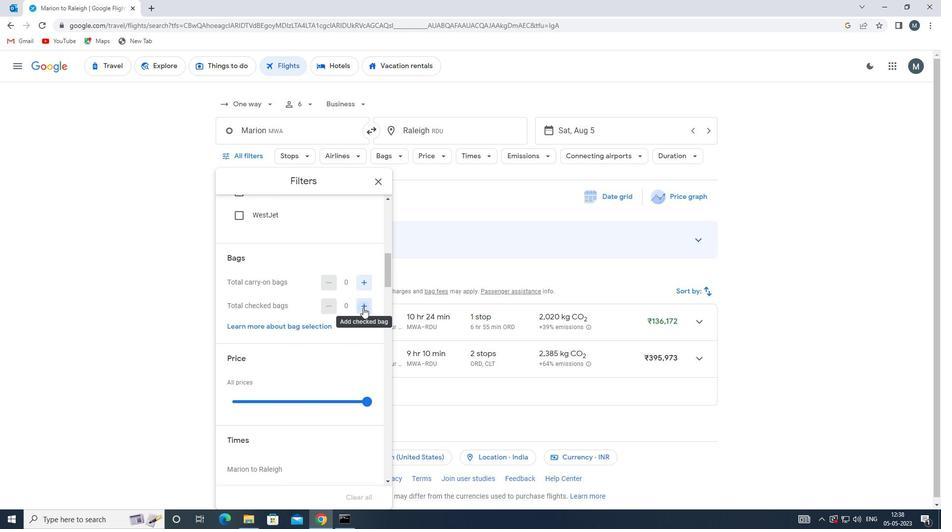 
Action: Mouse pressed left at (363, 307)
Screenshot: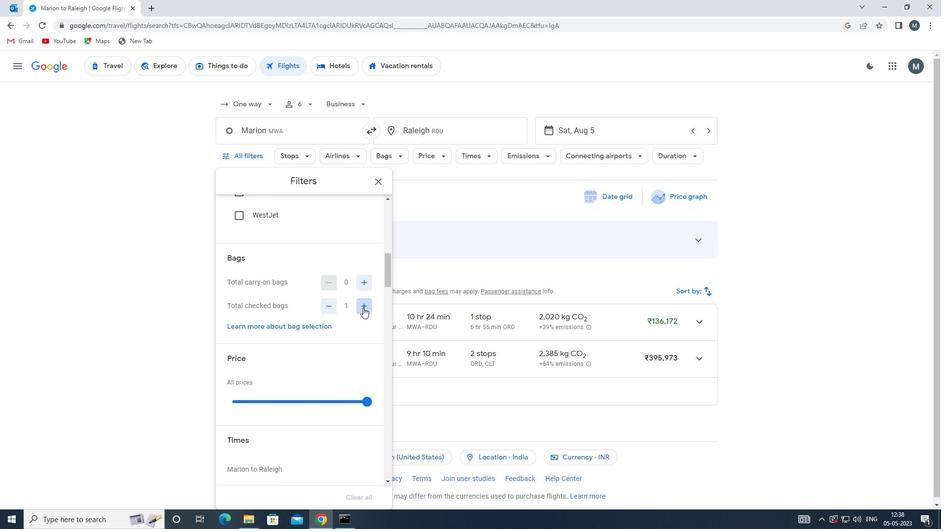 
Action: Mouse pressed left at (363, 307)
Screenshot: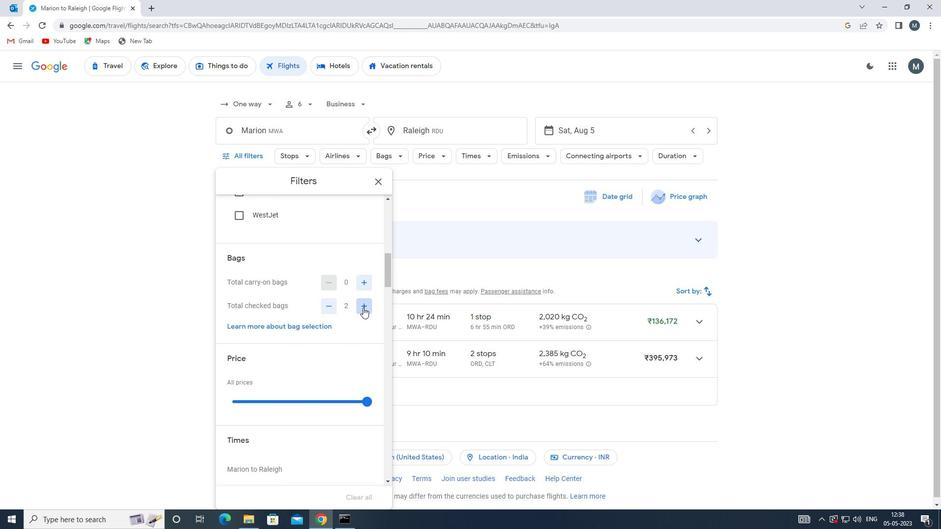 
Action: Mouse moved to (269, 309)
Screenshot: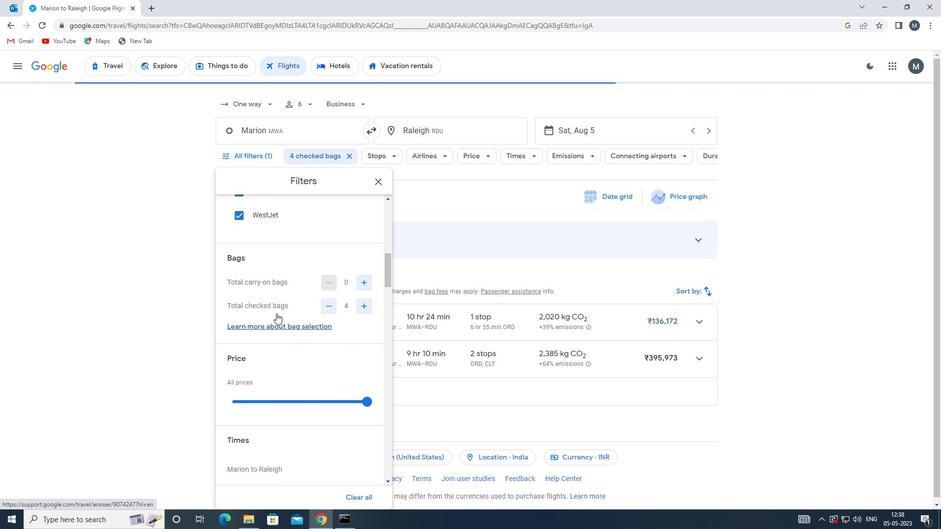 
Action: Mouse scrolled (269, 309) with delta (0, 0)
Screenshot: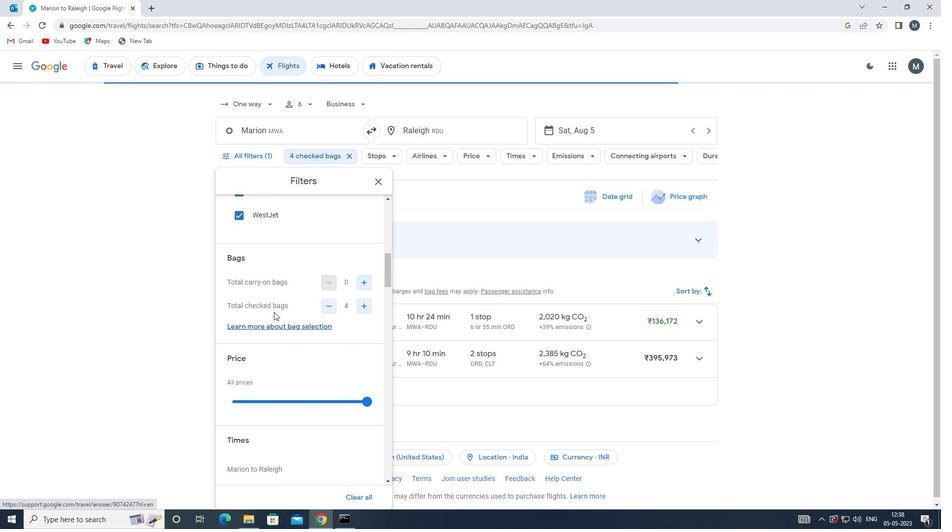 
Action: Mouse moved to (268, 309)
Screenshot: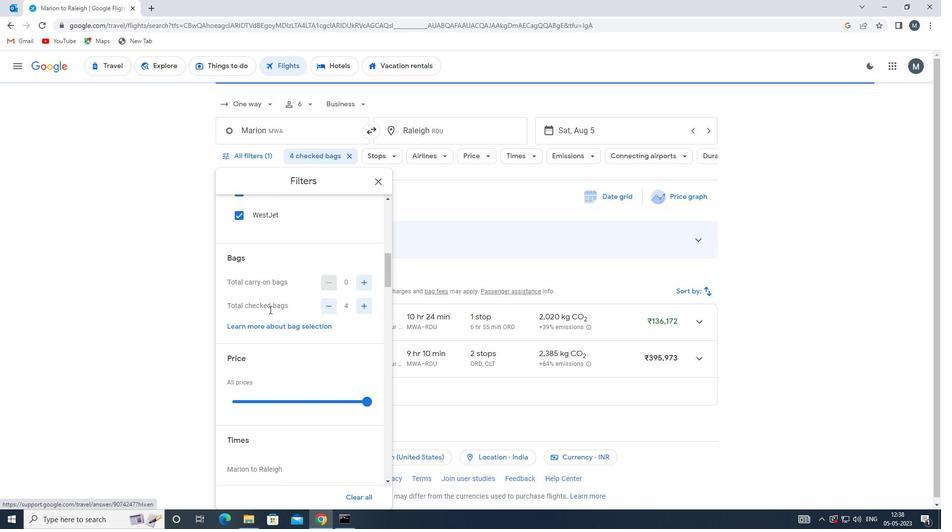 
Action: Mouse scrolled (268, 309) with delta (0, 0)
Screenshot: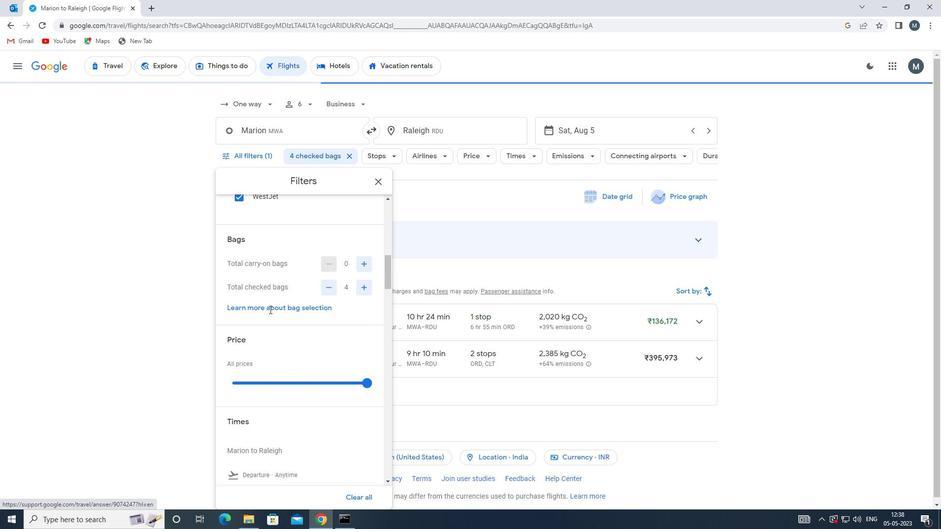 
Action: Mouse moved to (272, 303)
Screenshot: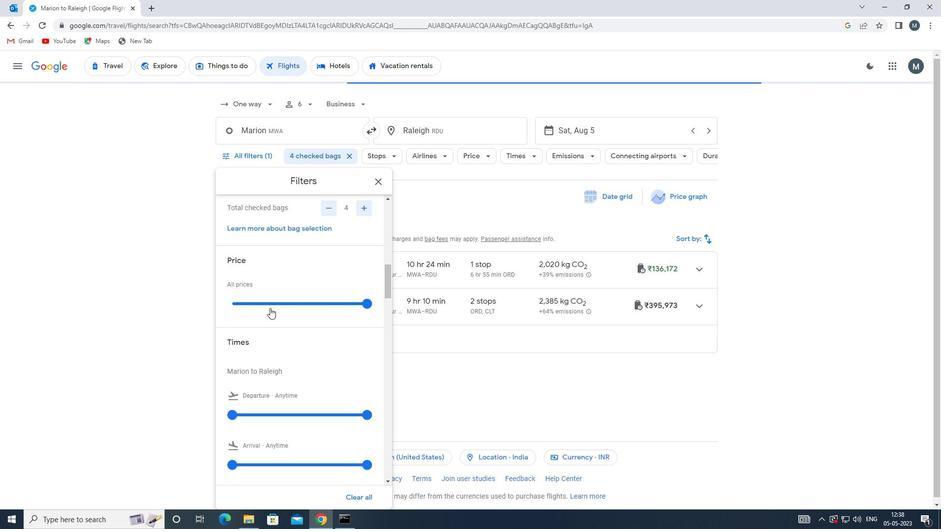 
Action: Mouse pressed left at (272, 303)
Screenshot: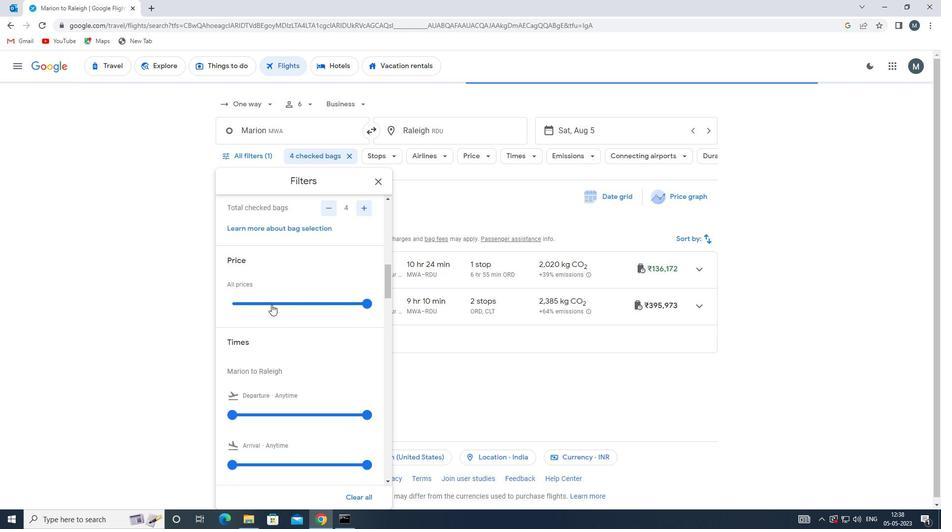 
Action: Mouse moved to (269, 303)
Screenshot: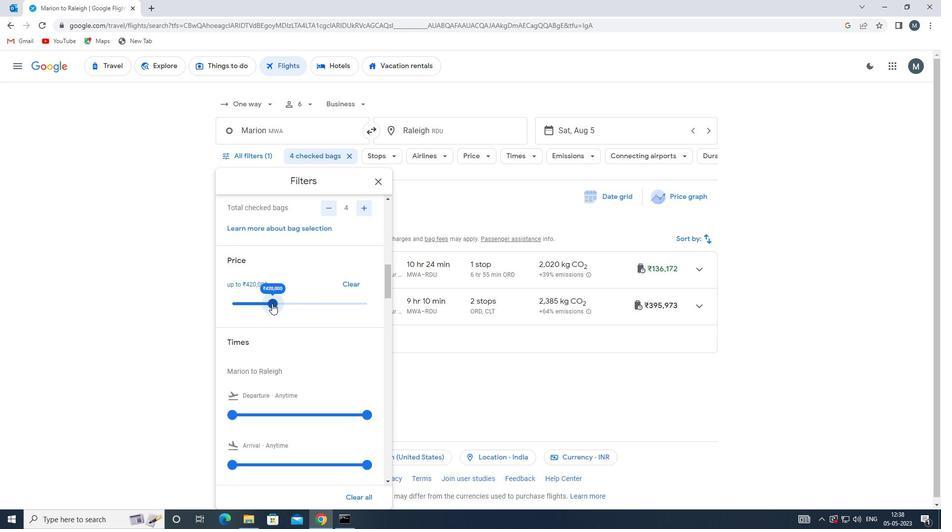 
Action: Mouse pressed left at (269, 303)
Screenshot: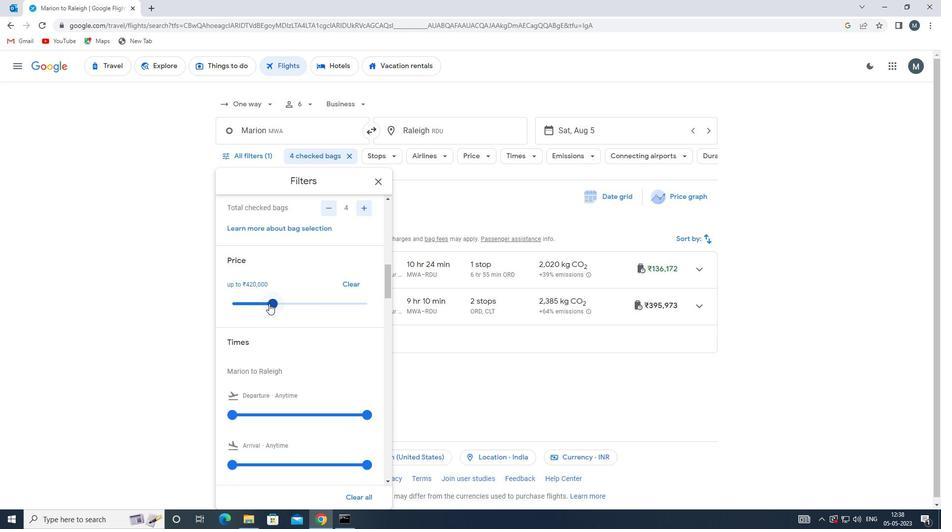 
Action: Mouse moved to (279, 295)
Screenshot: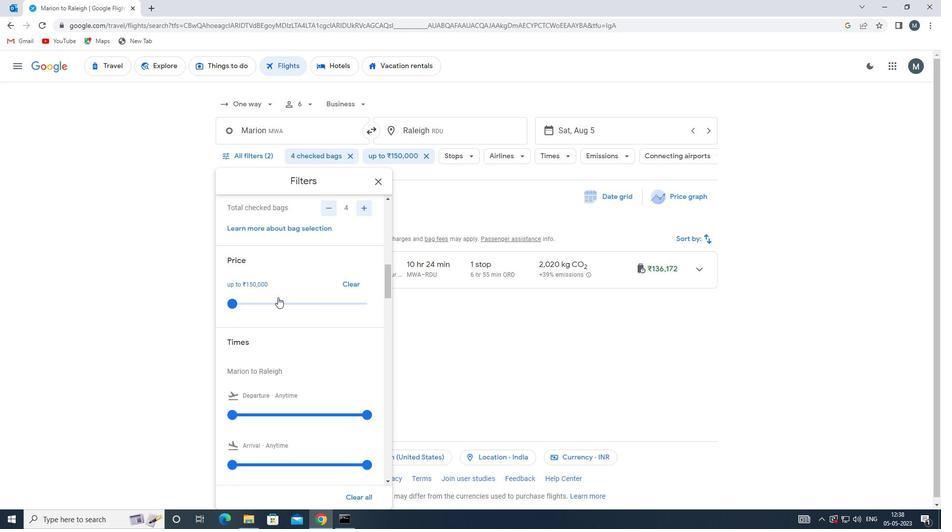 
Action: Mouse scrolled (279, 295) with delta (0, 0)
Screenshot: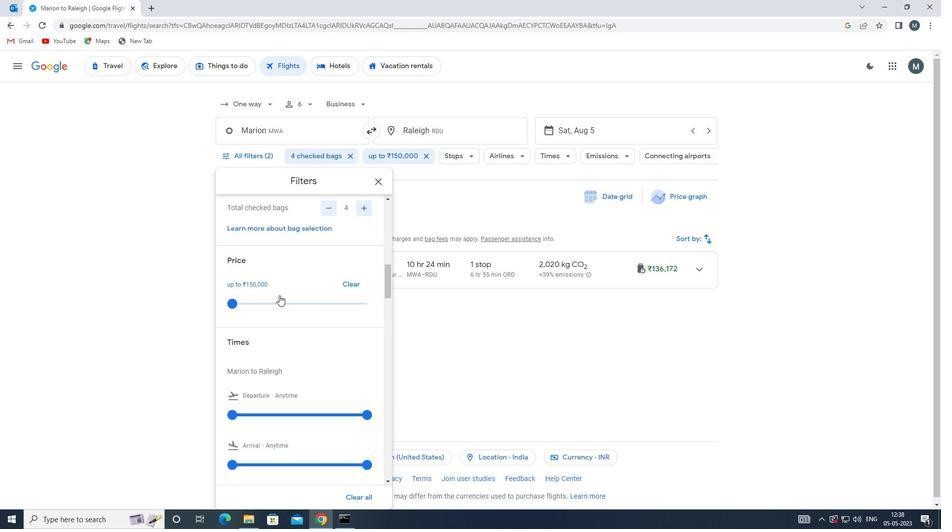 
Action: Mouse moved to (279, 295)
Screenshot: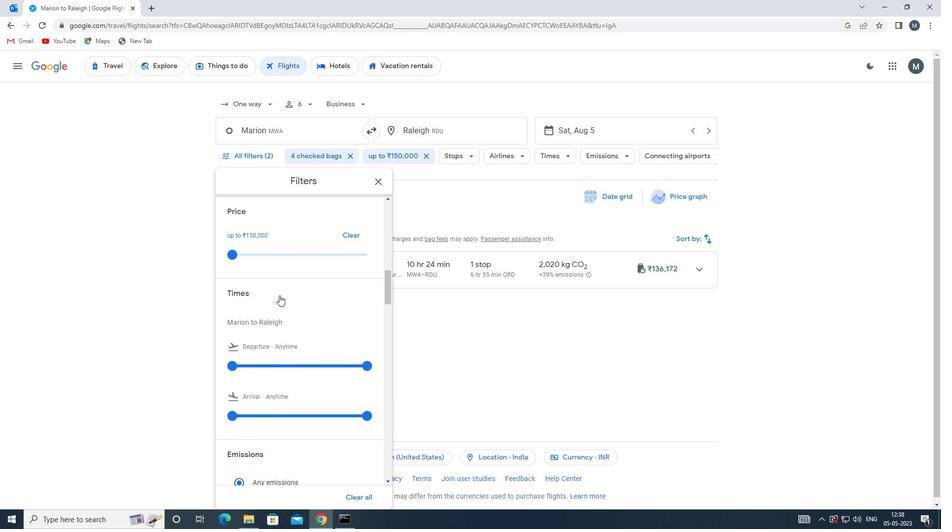 
Action: Mouse scrolled (279, 294) with delta (0, 0)
Screenshot: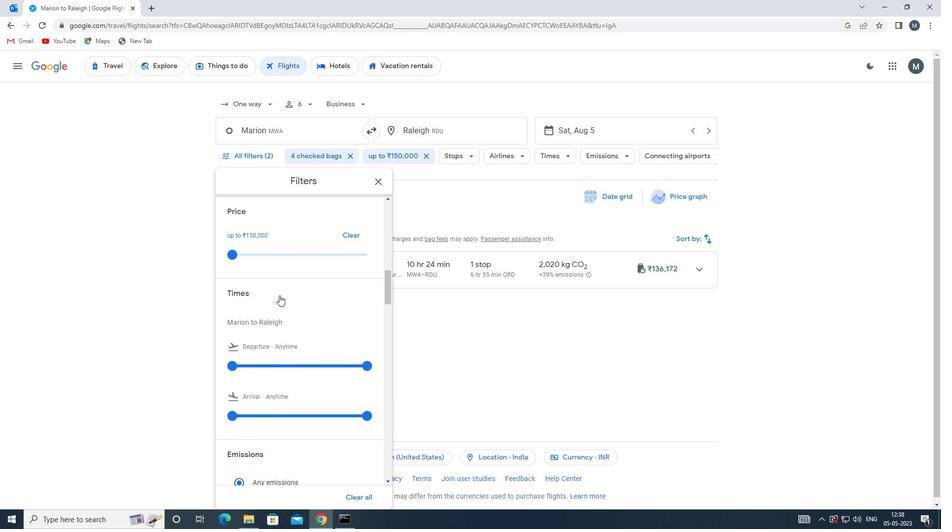 
Action: Mouse moved to (232, 316)
Screenshot: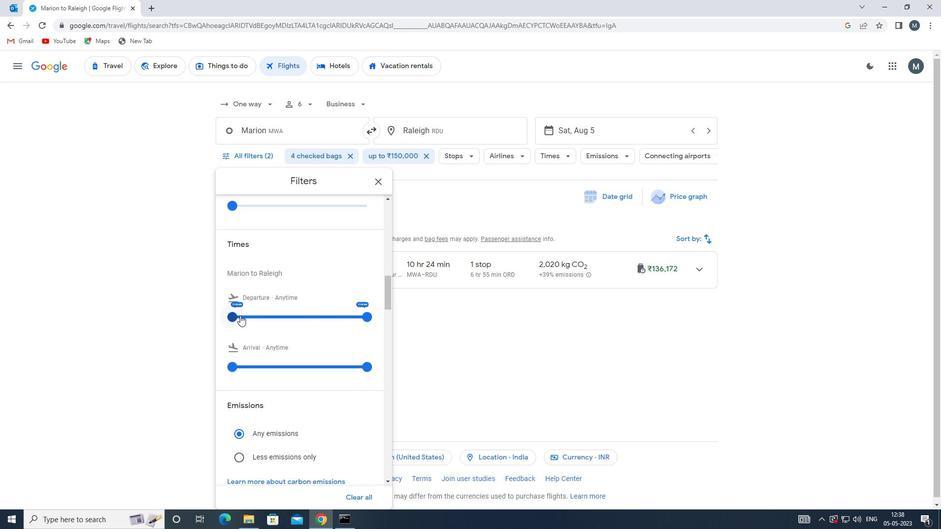 
Action: Mouse pressed left at (232, 316)
Screenshot: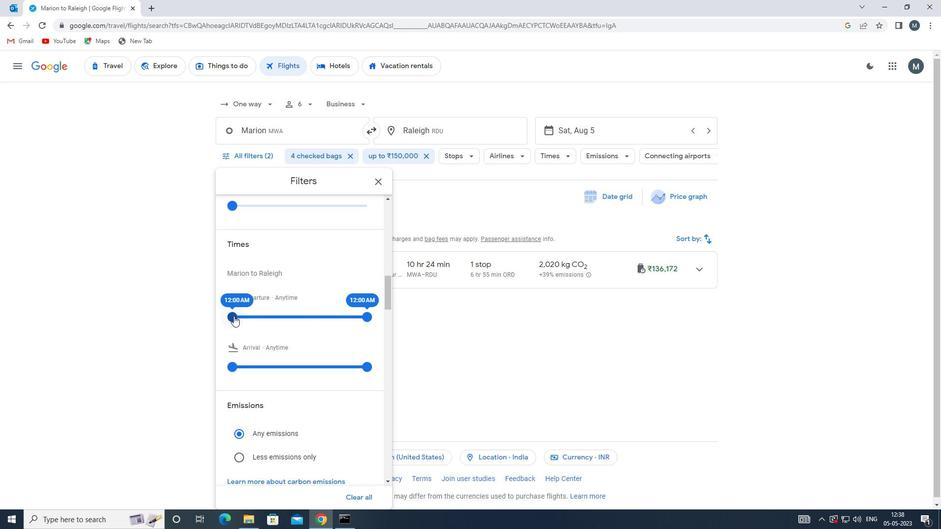 
Action: Mouse moved to (367, 317)
Screenshot: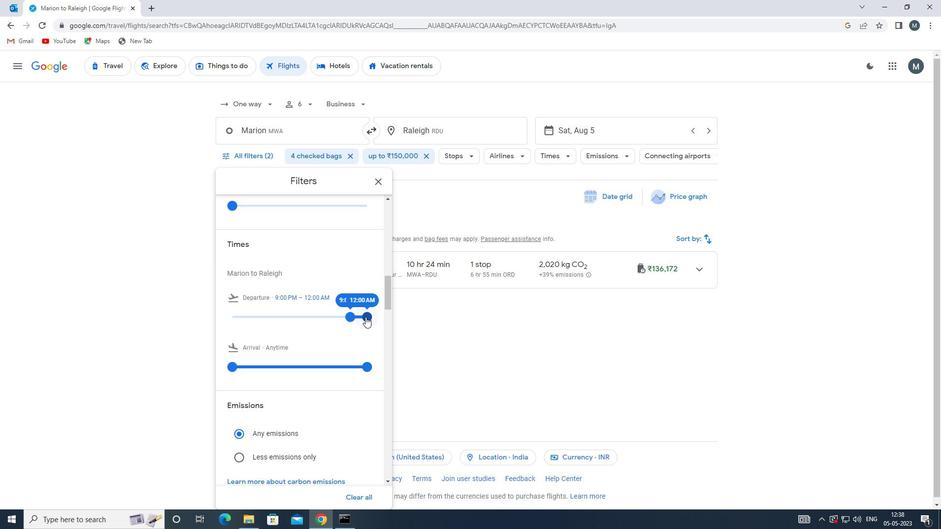 
Action: Mouse pressed left at (367, 317)
Screenshot: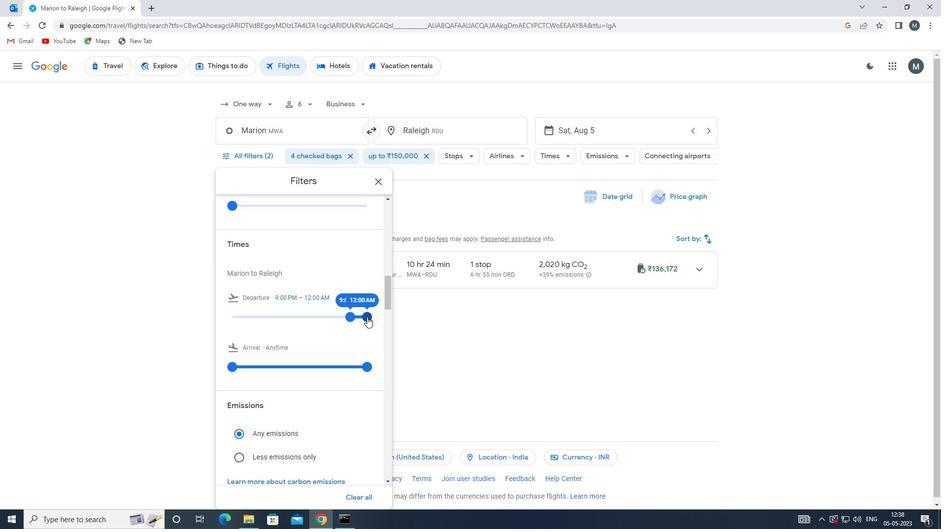 
Action: Mouse moved to (345, 320)
Screenshot: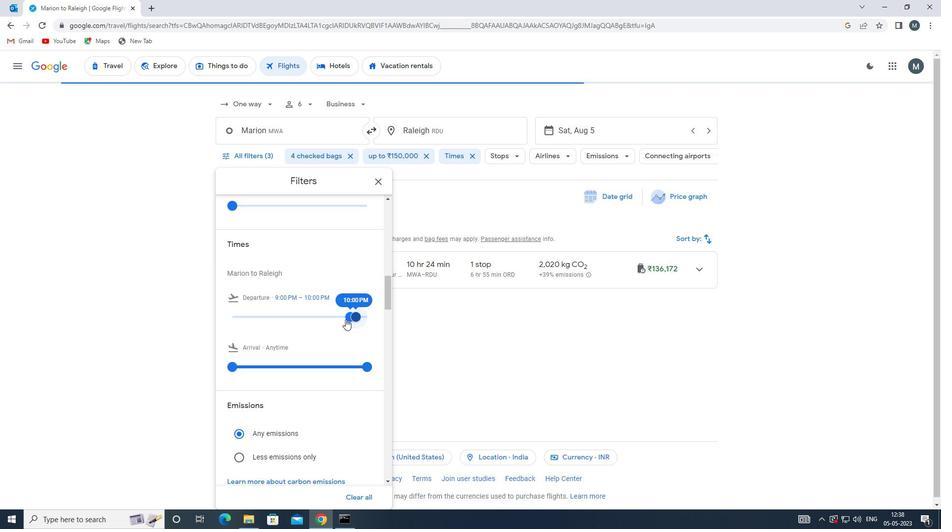 
Action: Mouse scrolled (345, 319) with delta (0, 0)
Screenshot: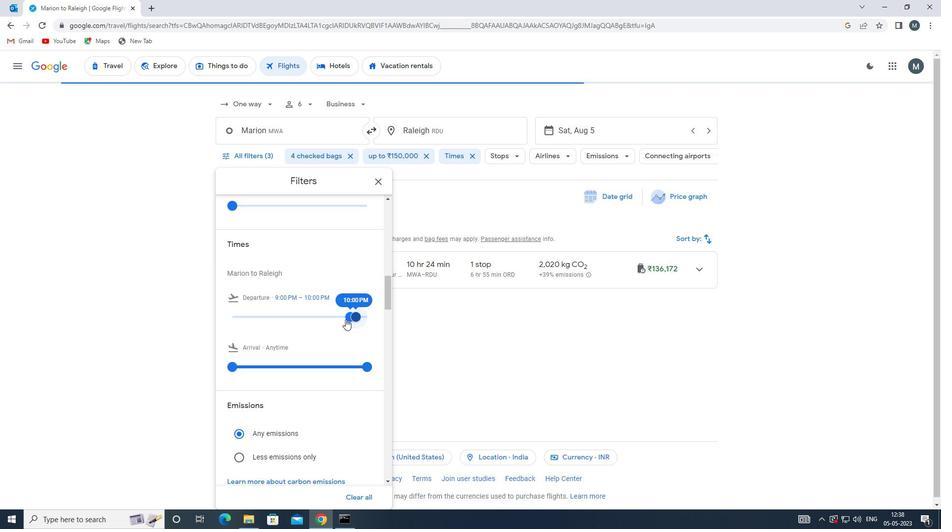 
Action: Mouse moved to (379, 180)
Screenshot: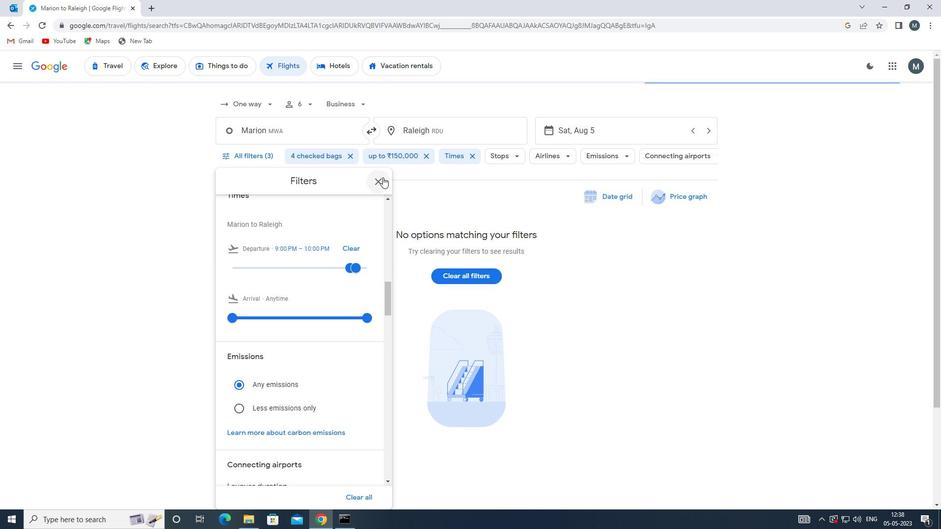 
Action: Mouse pressed left at (379, 180)
Screenshot: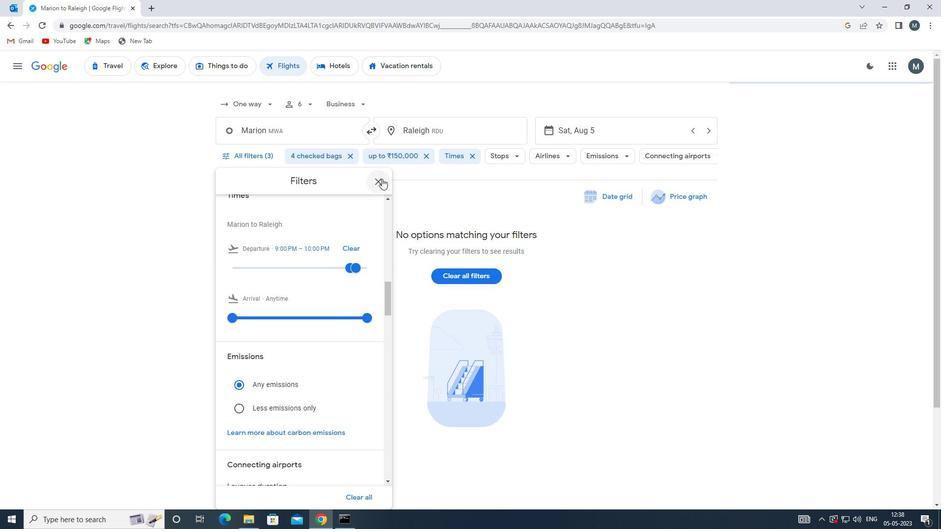 
Action: Mouse moved to (378, 183)
Screenshot: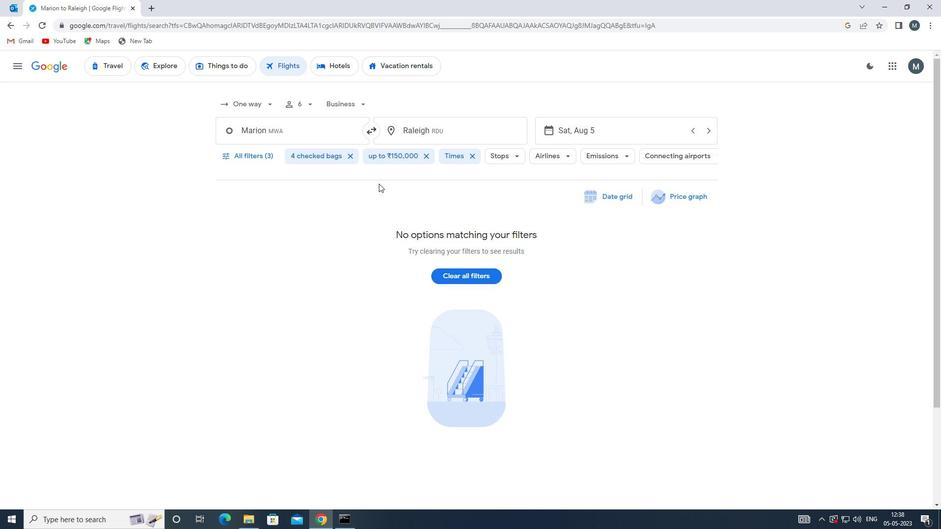 
